 Task: Search one way flight ticket for 3 adults, 3 children in business from Hays: Hays Regional Airport to Jacksonville: Albert J. Ellis Airport on 5-3-2023. Choice of flights is Alaska. Number of bags: 1 checked bag. Price is upto 94000. Outbound departure time preference is 18:00.
Action: Mouse moved to (365, 302)
Screenshot: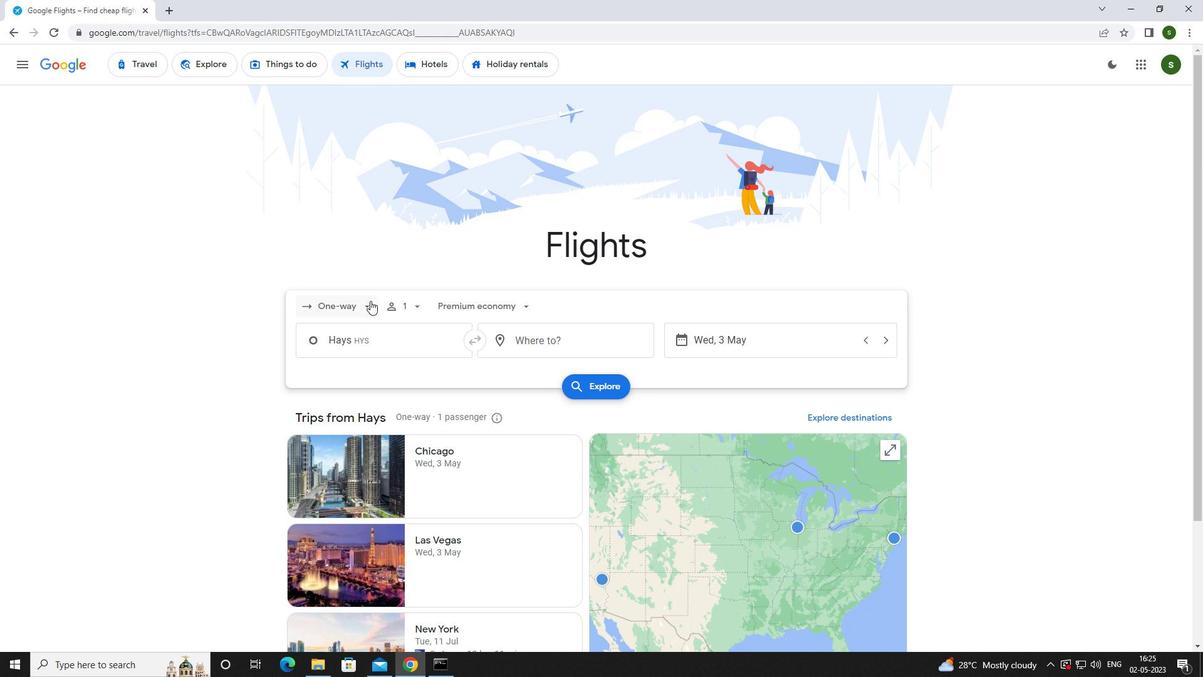 
Action: Mouse pressed left at (365, 302)
Screenshot: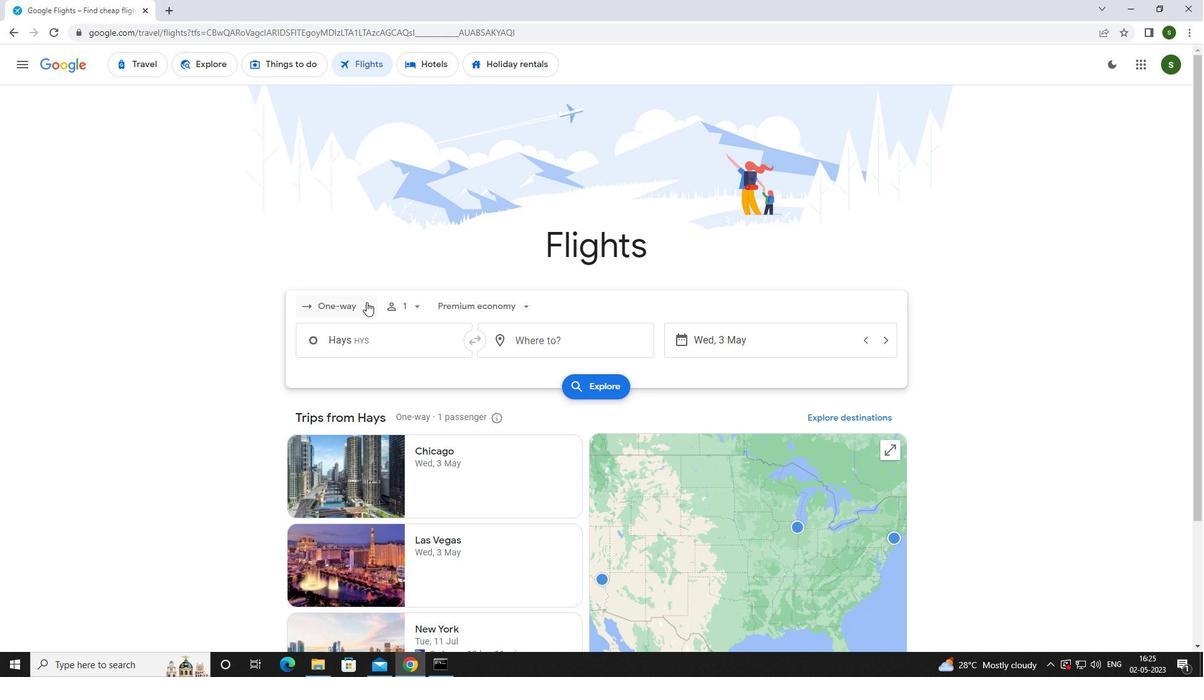
Action: Mouse moved to (366, 371)
Screenshot: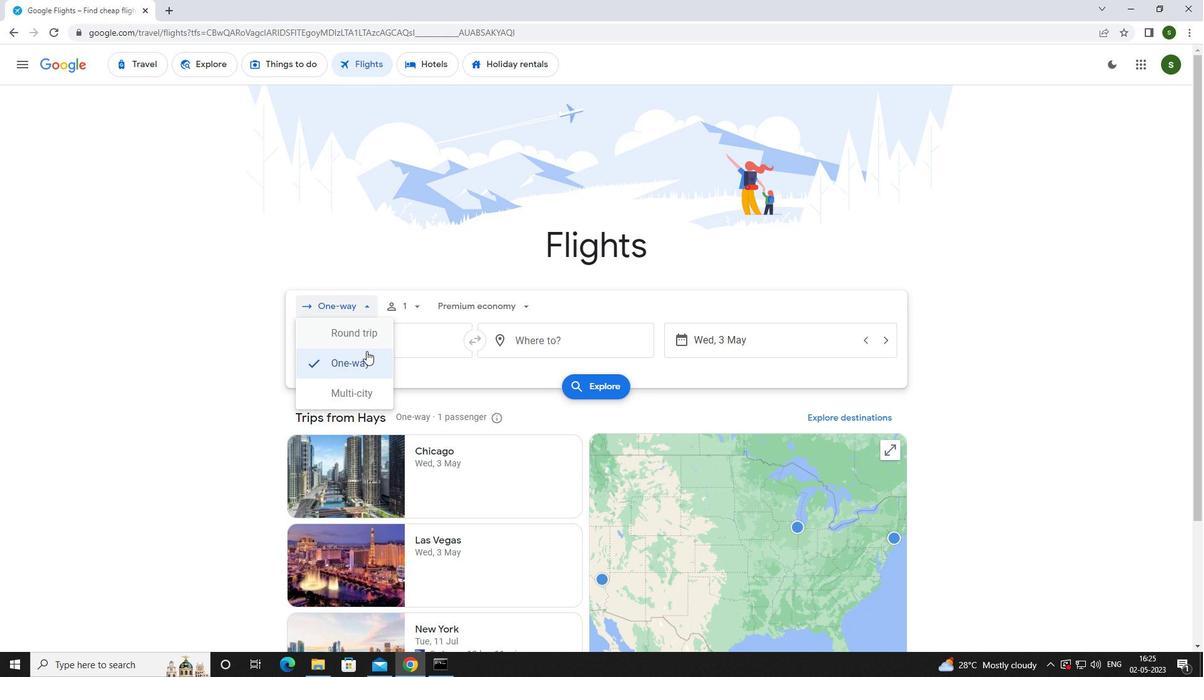 
Action: Mouse pressed left at (366, 371)
Screenshot: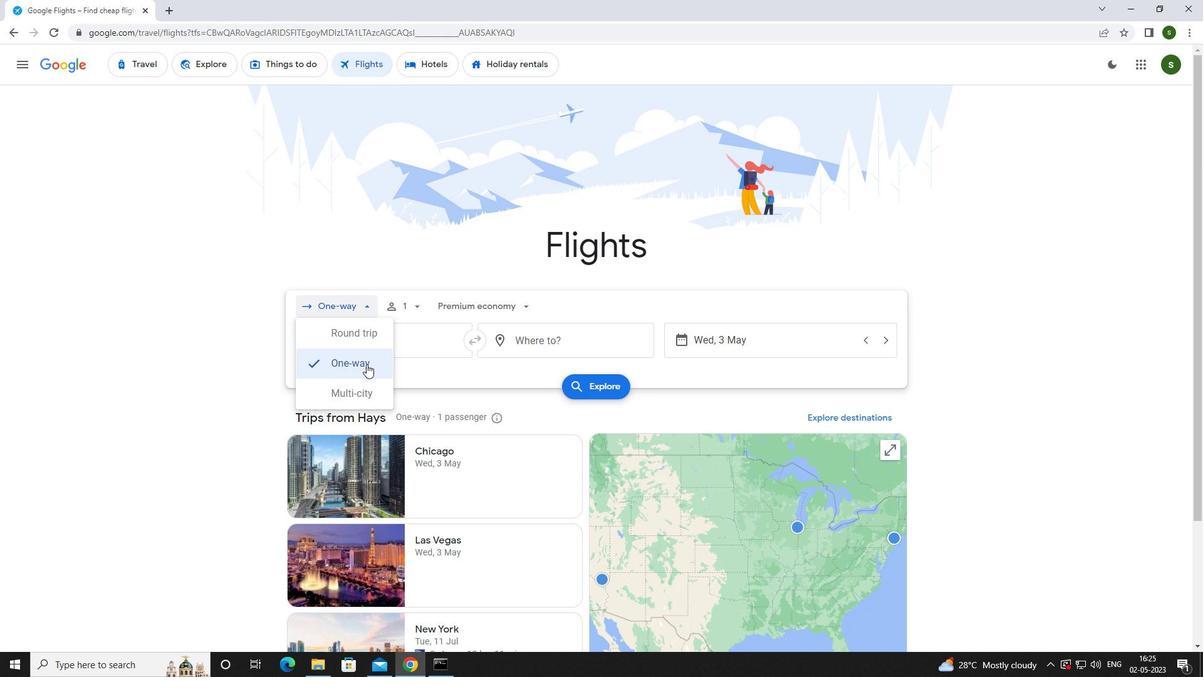 
Action: Mouse moved to (416, 307)
Screenshot: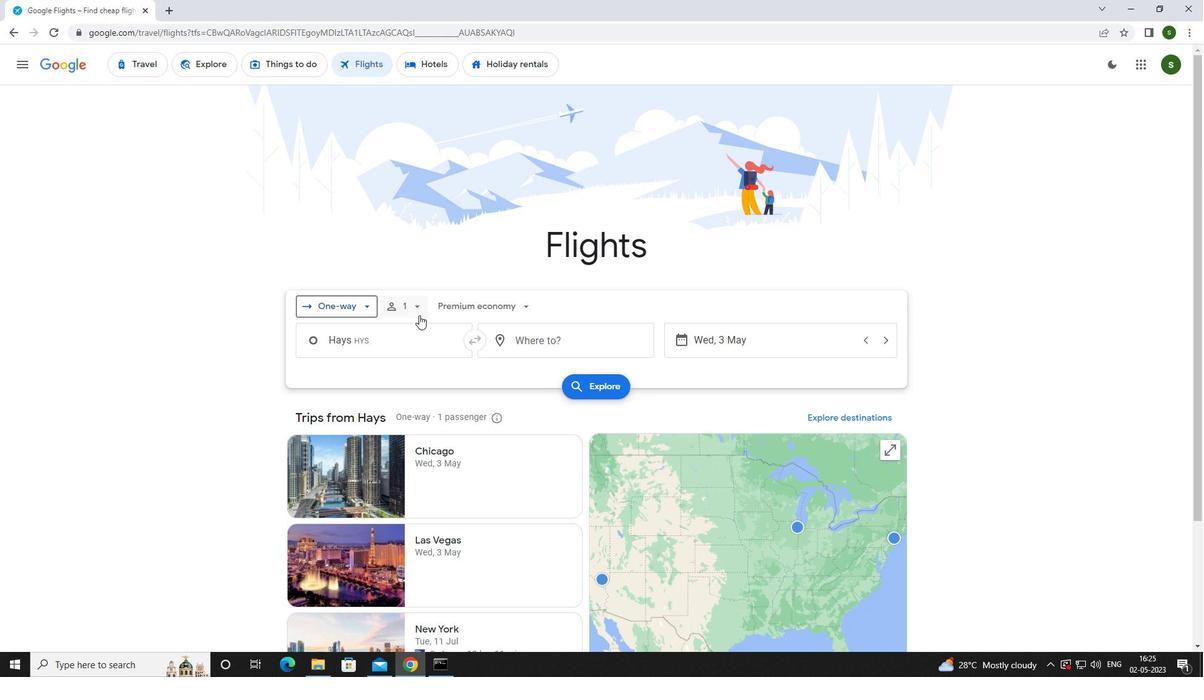 
Action: Mouse pressed left at (416, 307)
Screenshot: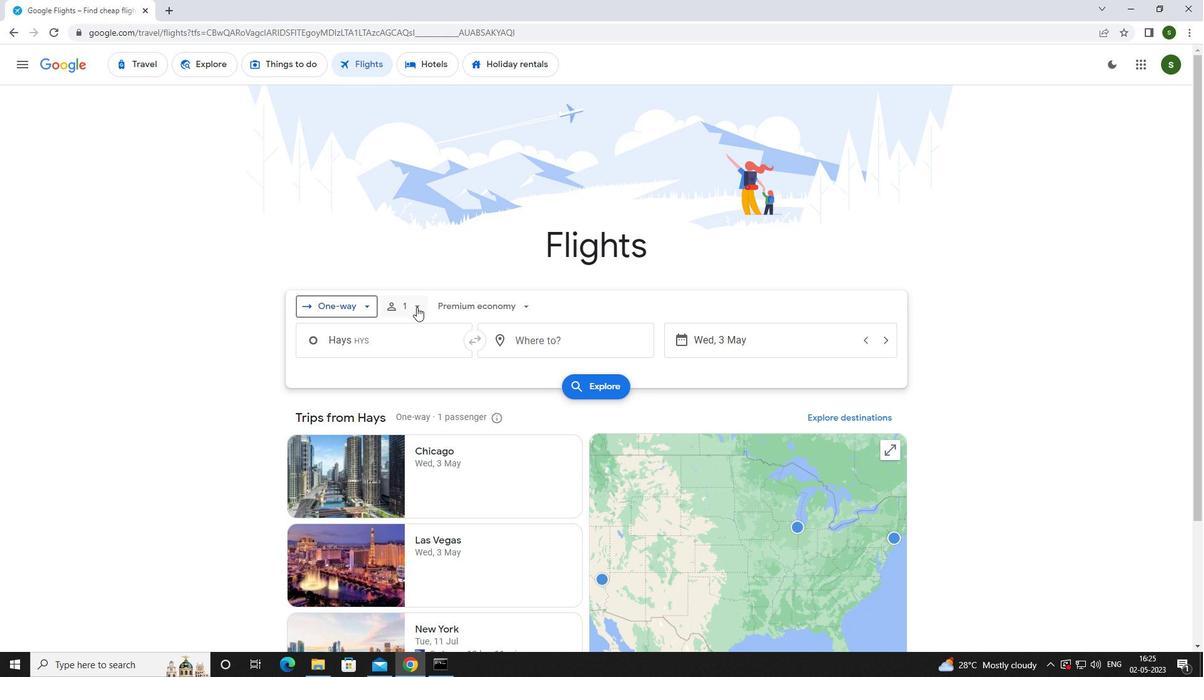
Action: Mouse moved to (520, 339)
Screenshot: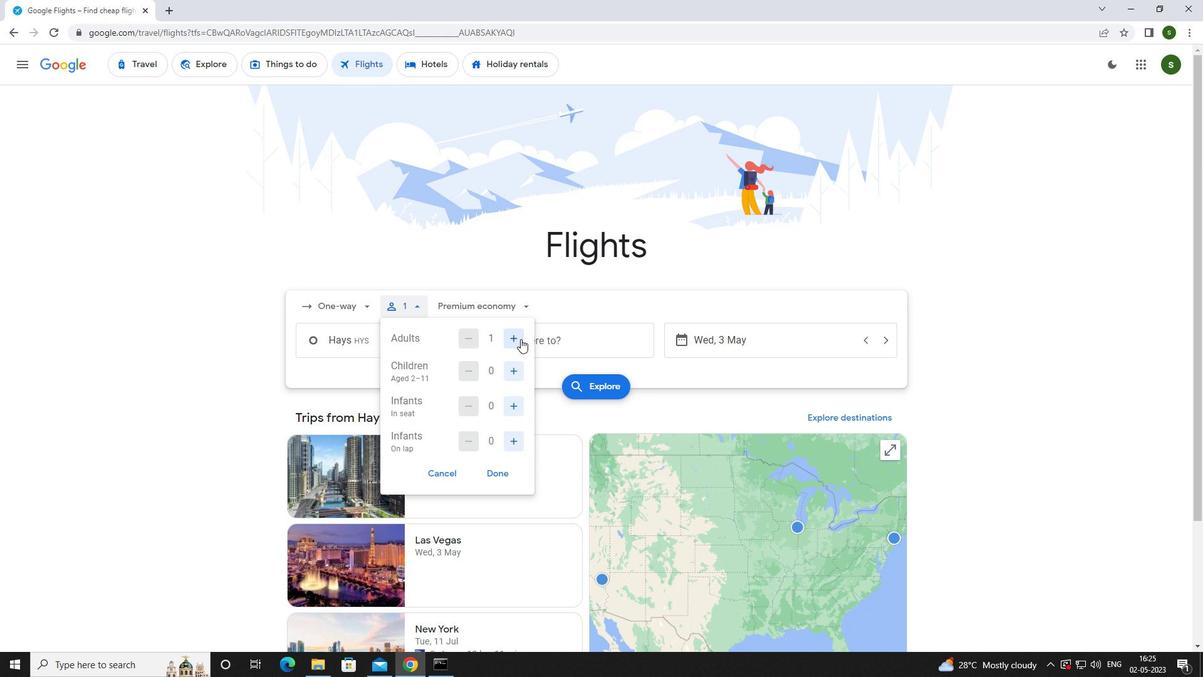 
Action: Mouse pressed left at (520, 339)
Screenshot: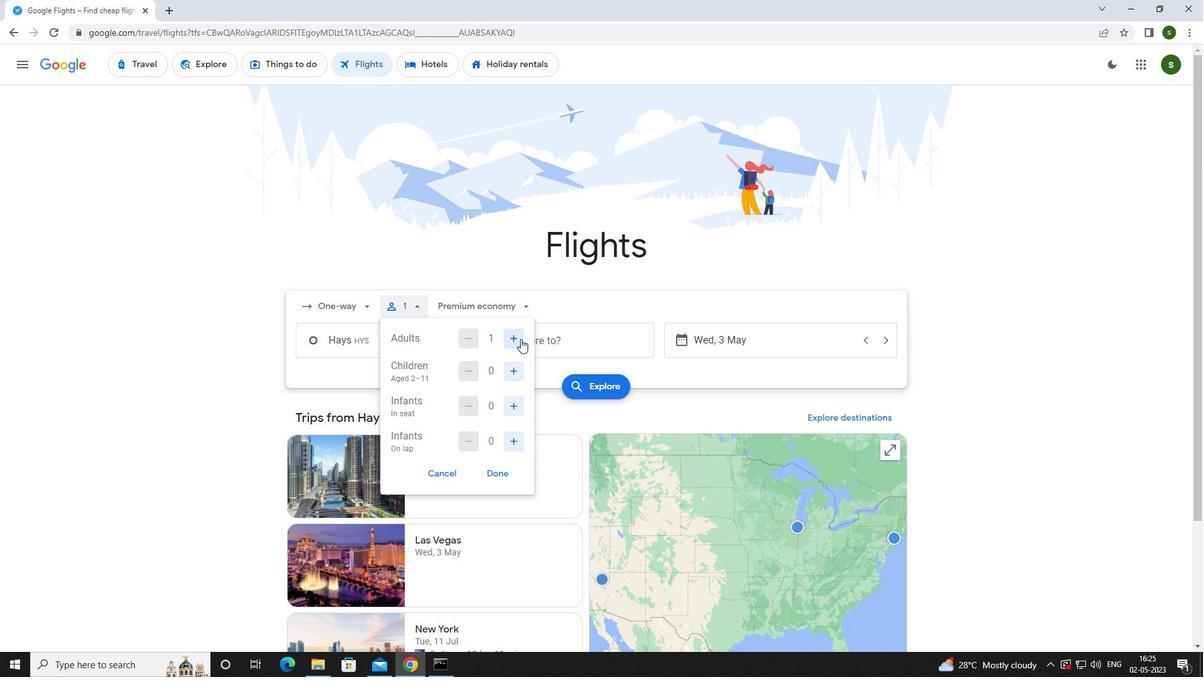 
Action: Mouse pressed left at (520, 339)
Screenshot: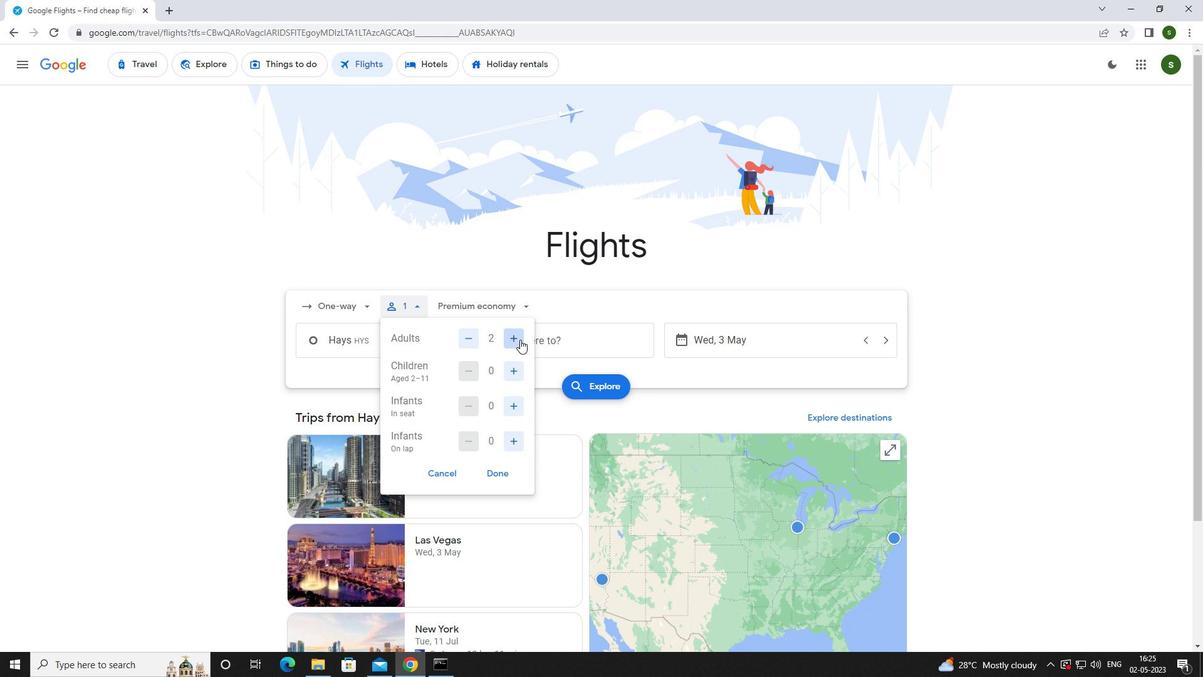 
Action: Mouse moved to (511, 370)
Screenshot: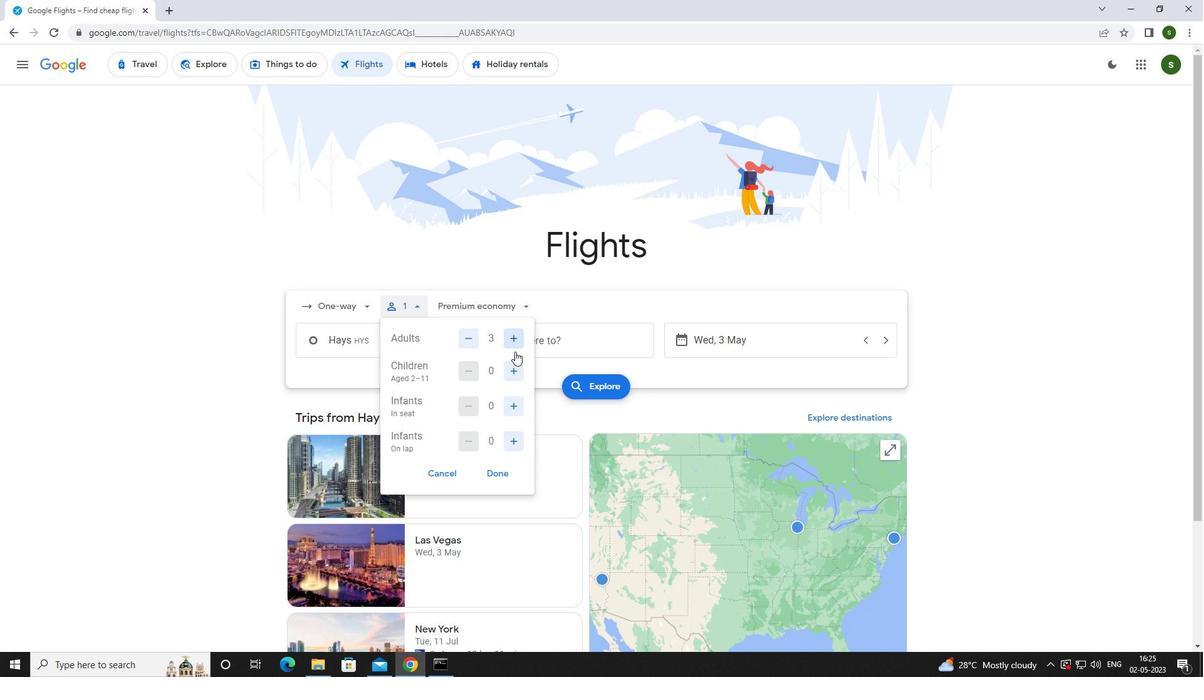 
Action: Mouse pressed left at (511, 370)
Screenshot: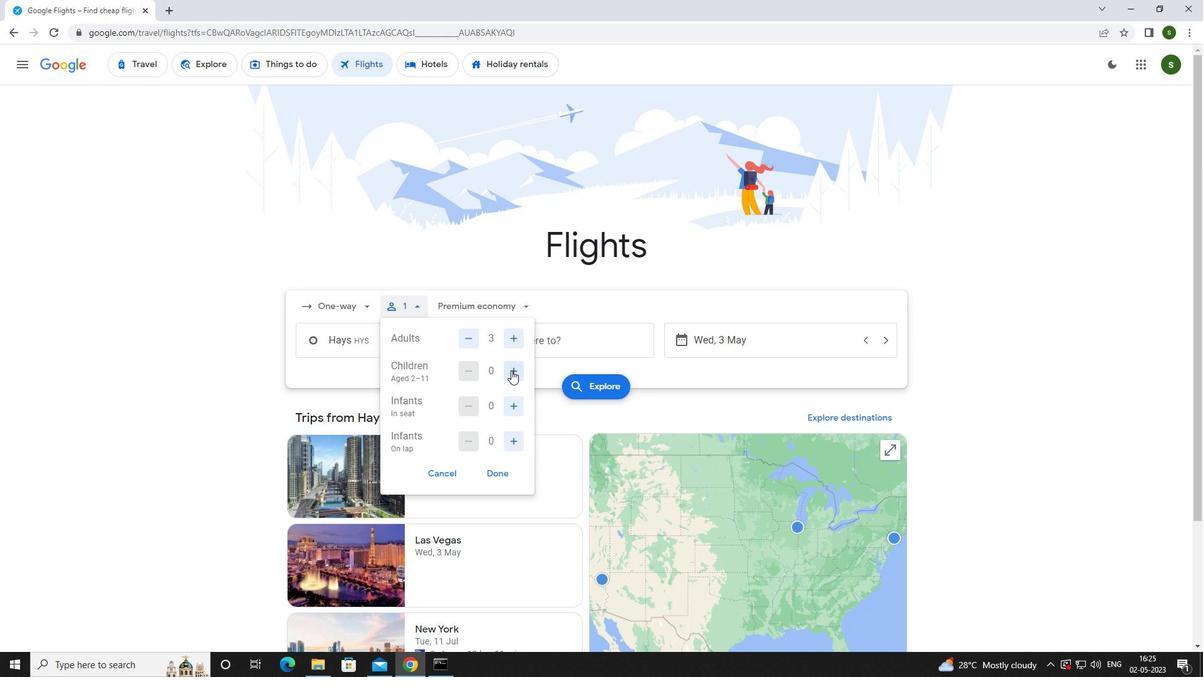 
Action: Mouse pressed left at (511, 370)
Screenshot: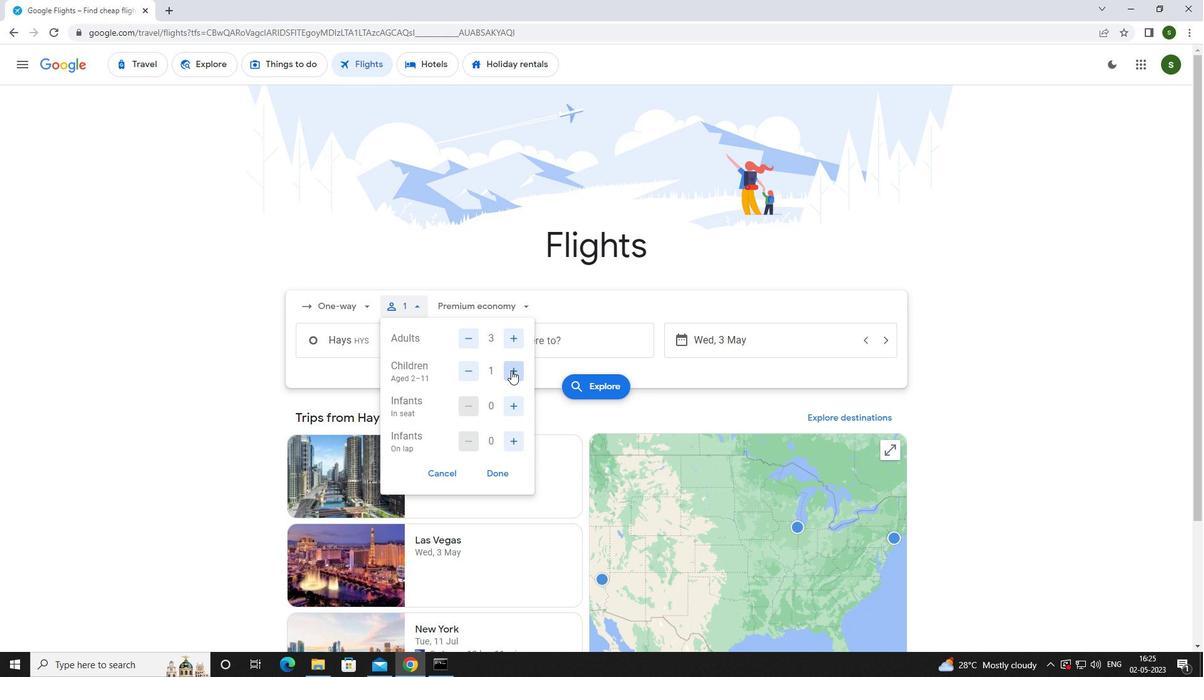 
Action: Mouse pressed left at (511, 370)
Screenshot: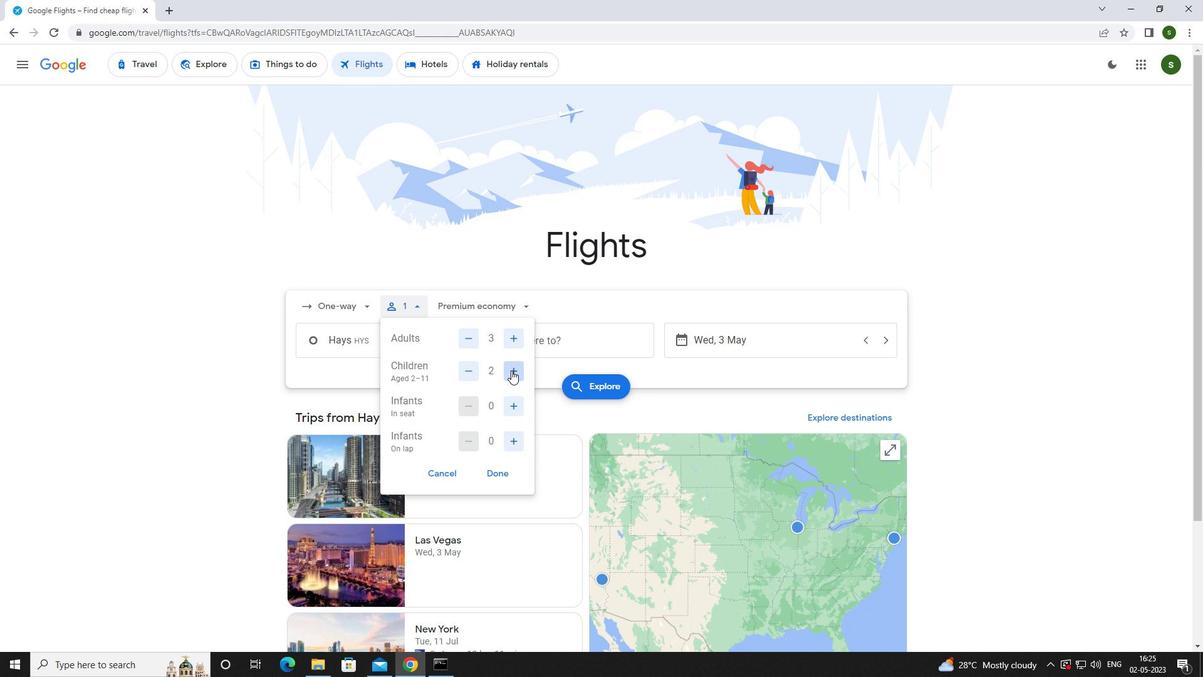 
Action: Mouse moved to (512, 304)
Screenshot: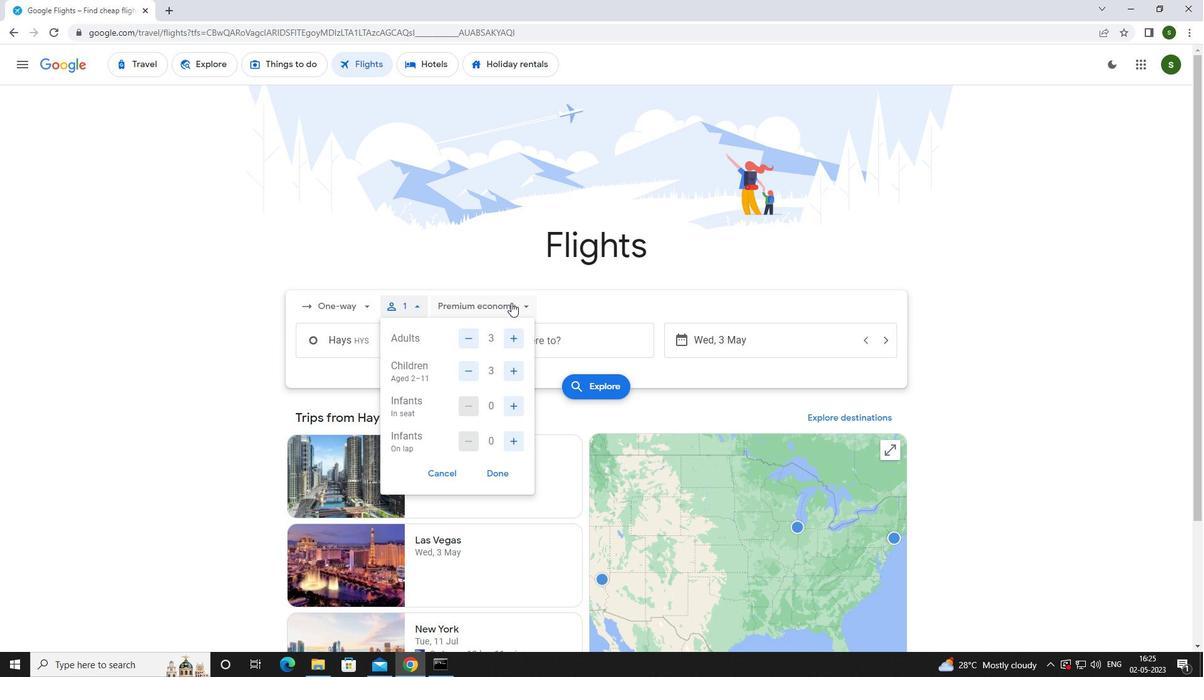 
Action: Mouse pressed left at (512, 304)
Screenshot: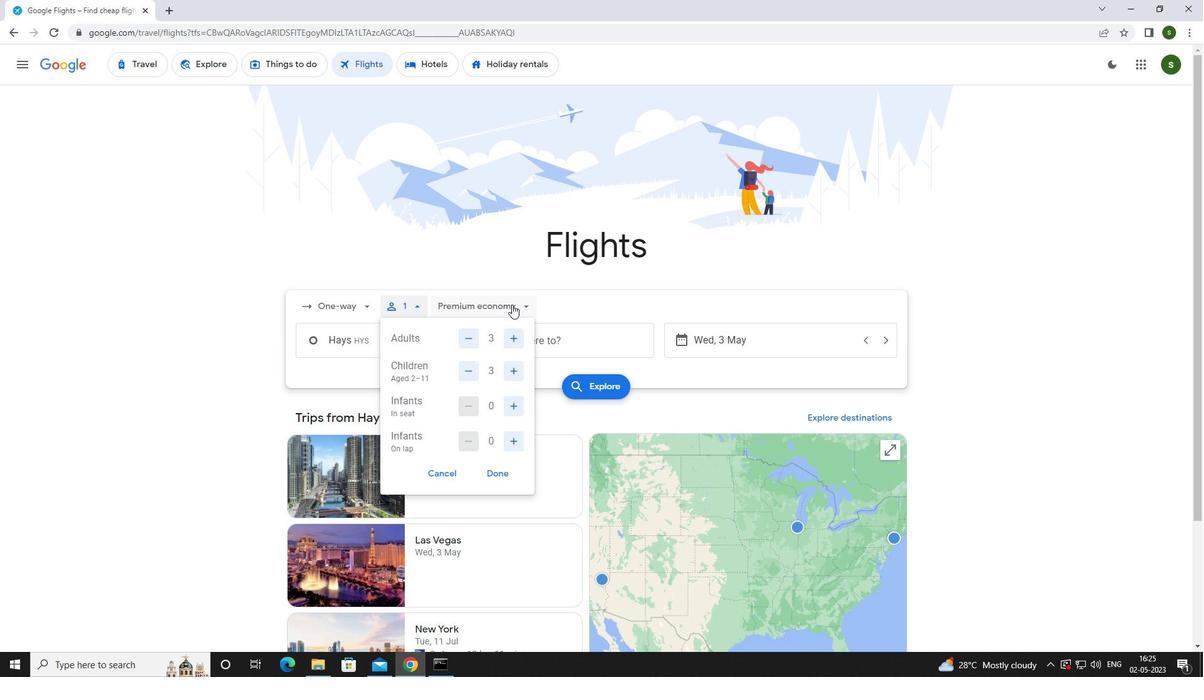 
Action: Mouse moved to (508, 391)
Screenshot: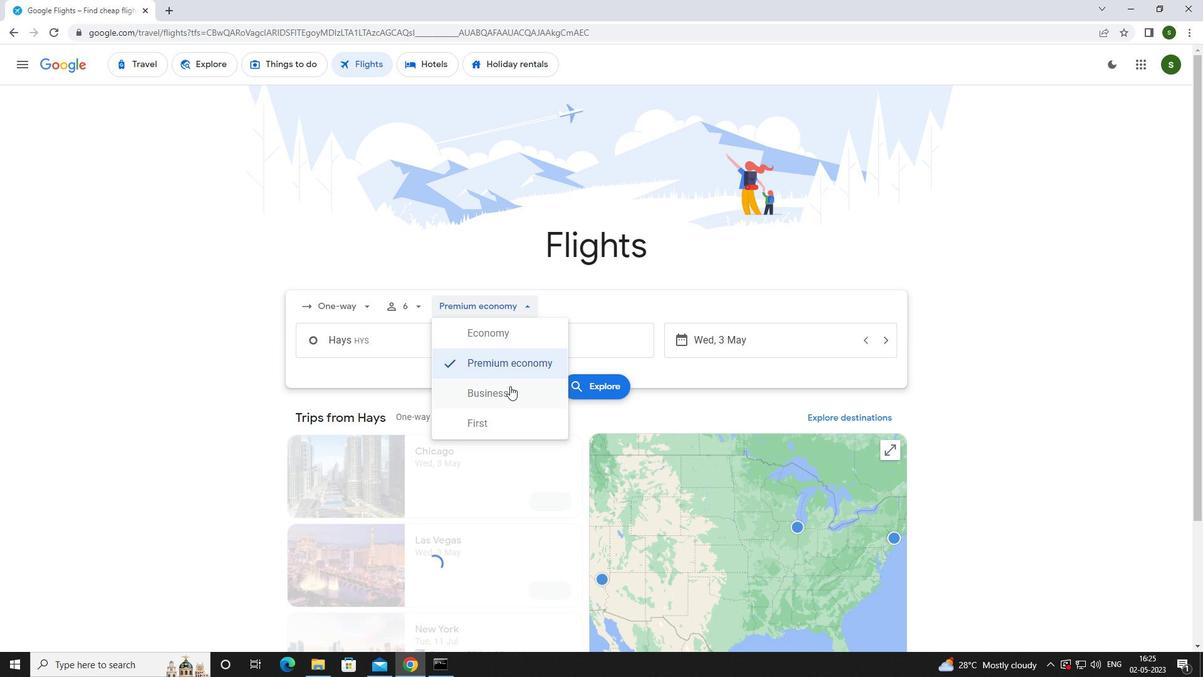 
Action: Mouse pressed left at (508, 391)
Screenshot: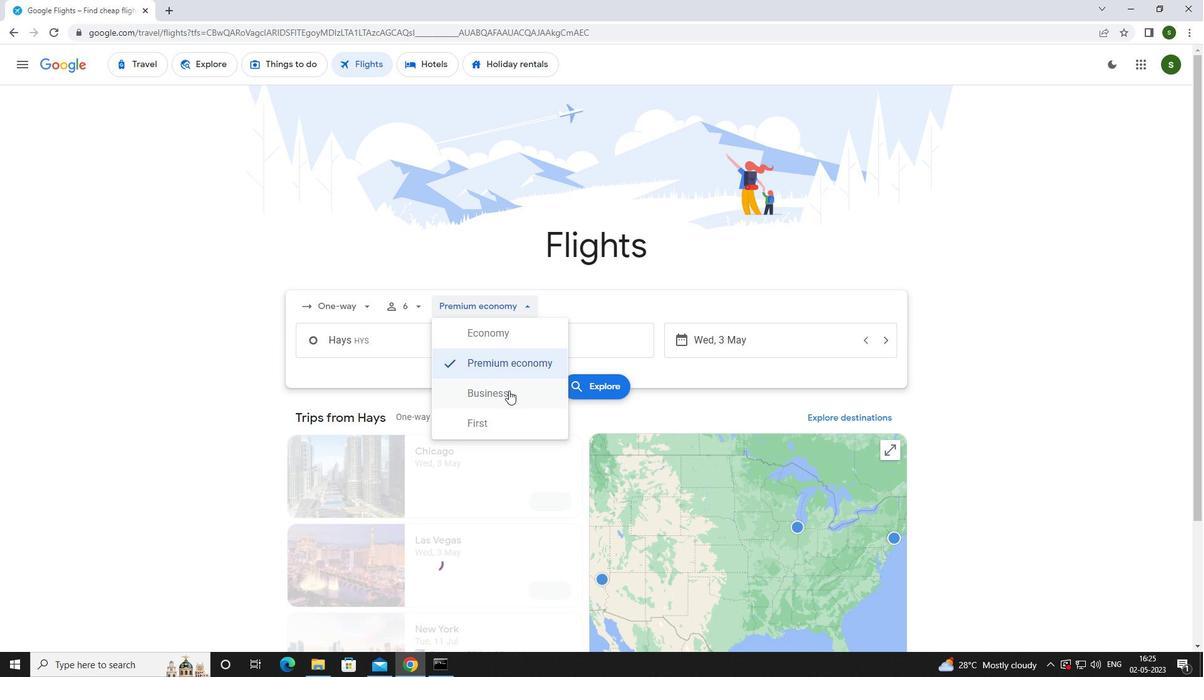 
Action: Mouse moved to (416, 346)
Screenshot: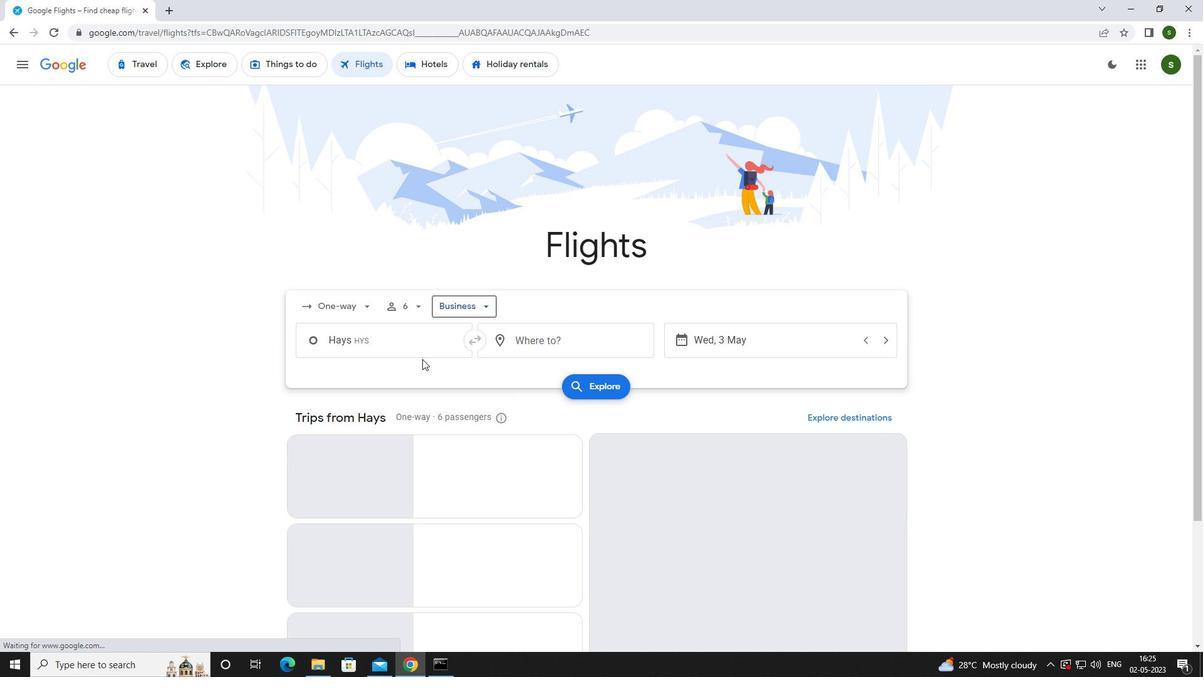 
Action: Mouse pressed left at (416, 346)
Screenshot: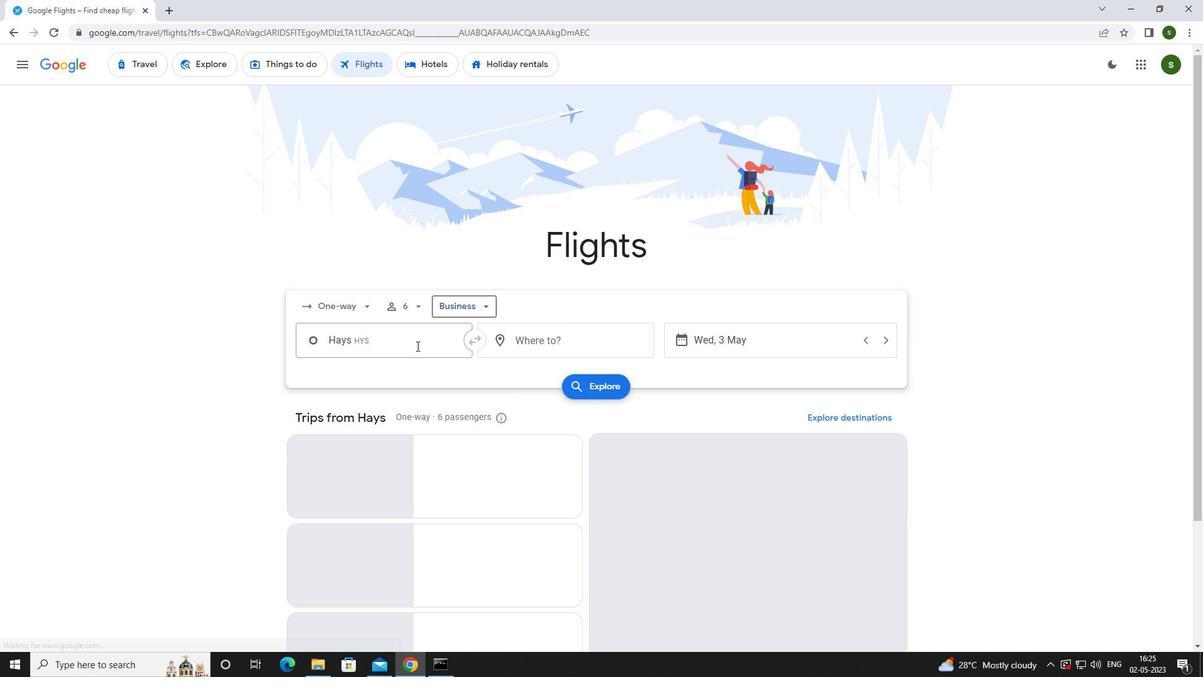
Action: Mouse moved to (415, 346)
Screenshot: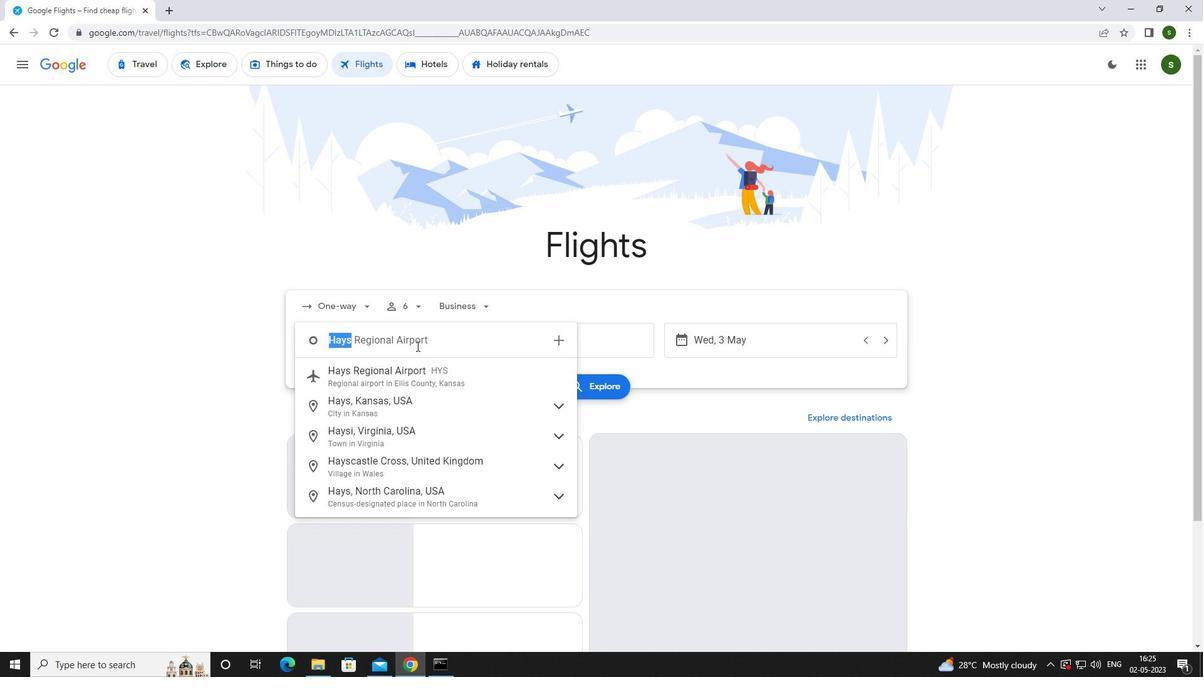 
Action: Key pressed <Key.caps_lock>h<Key.caps_lock>ays
Screenshot: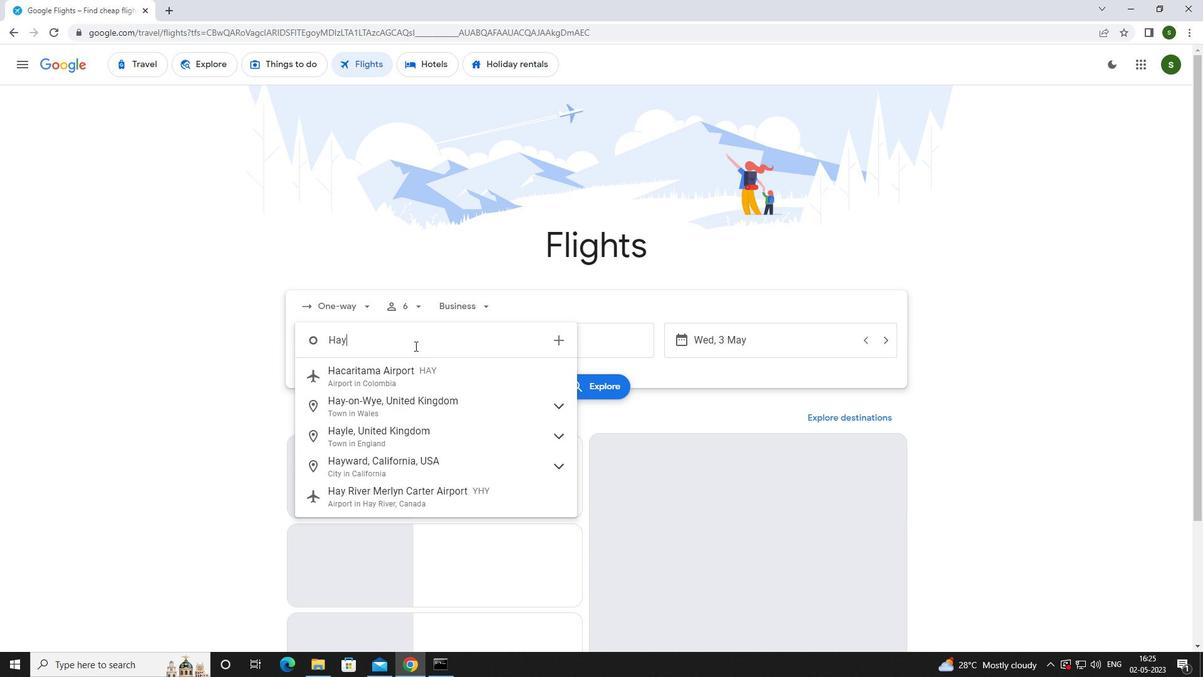 
Action: Mouse moved to (408, 373)
Screenshot: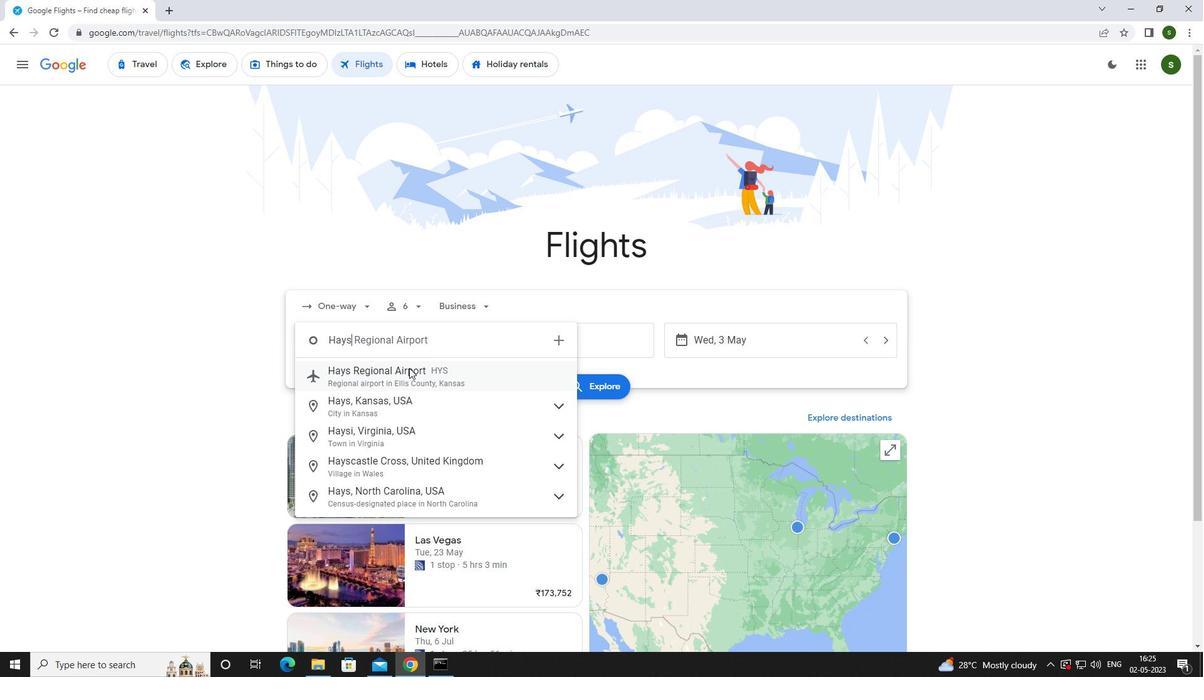 
Action: Mouse pressed left at (408, 373)
Screenshot: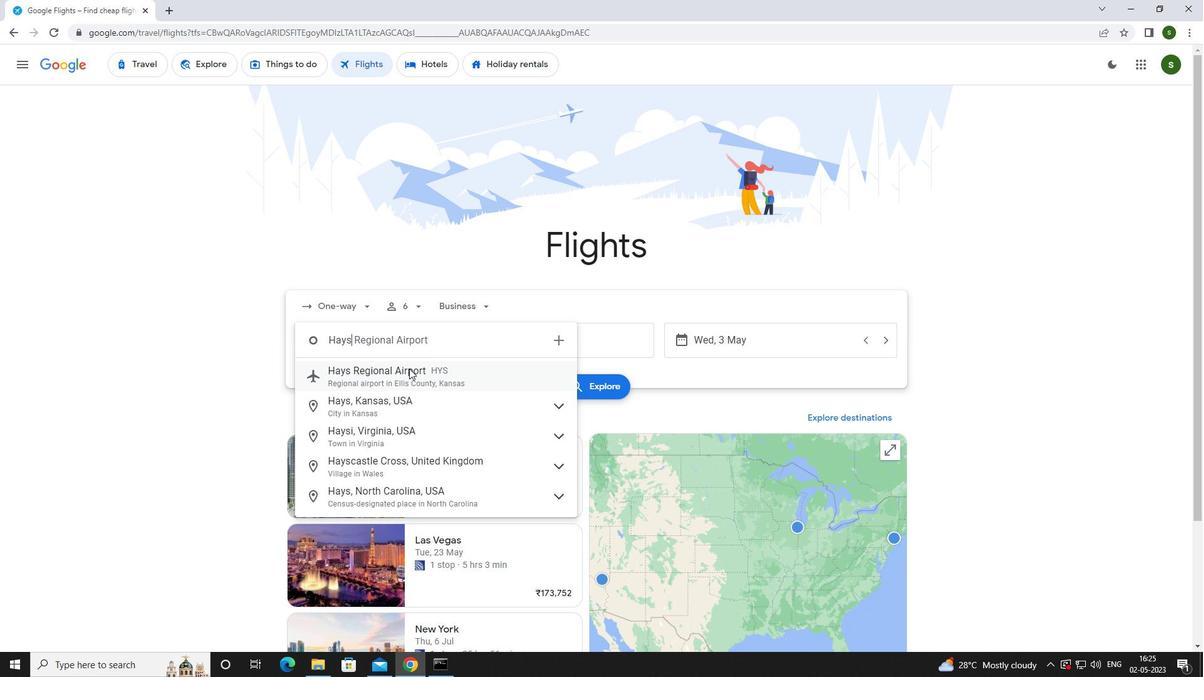 
Action: Mouse moved to (560, 336)
Screenshot: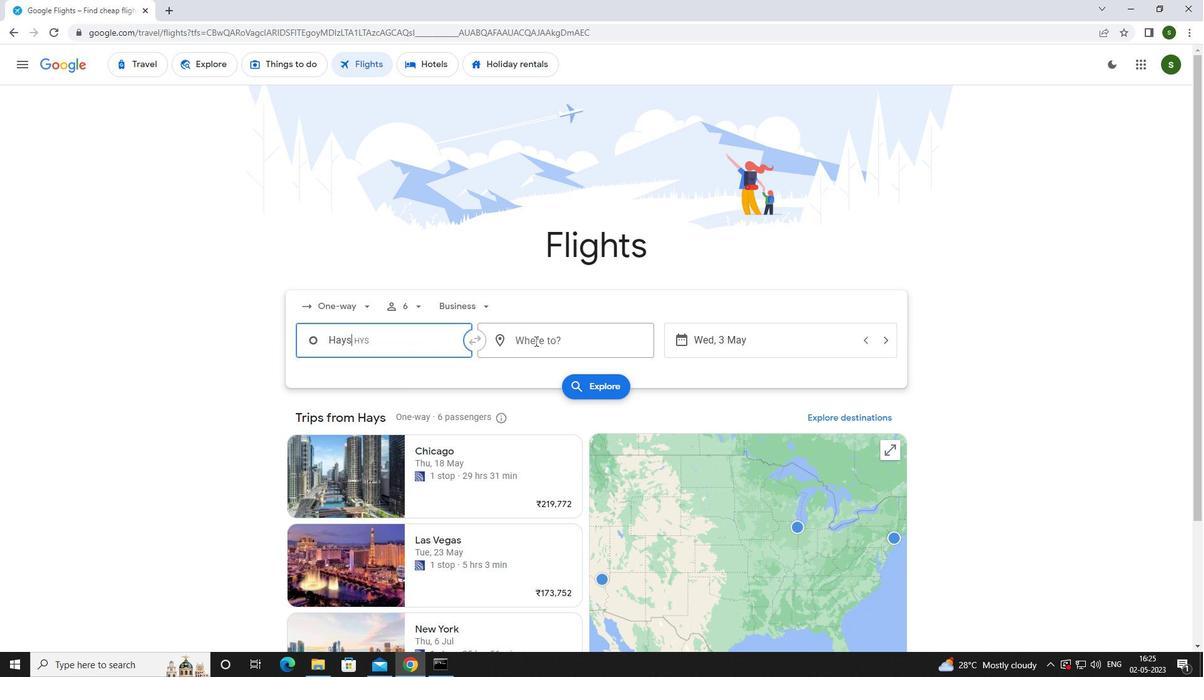 
Action: Mouse pressed left at (560, 336)
Screenshot: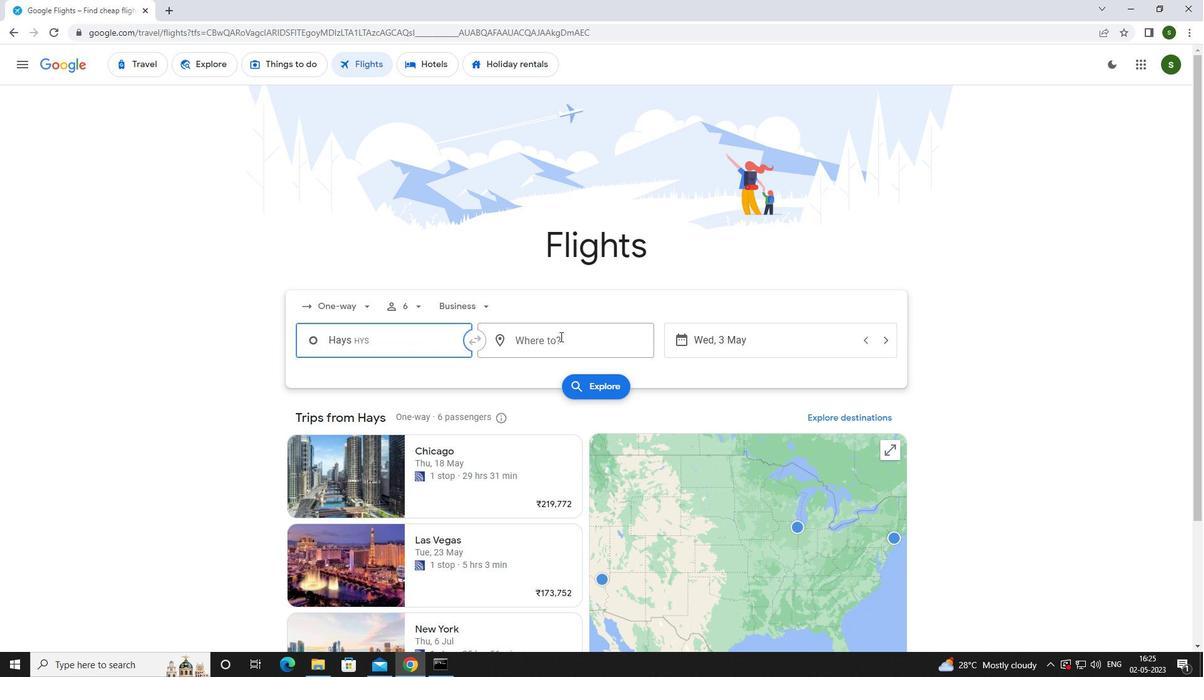 
Action: Mouse moved to (562, 335)
Screenshot: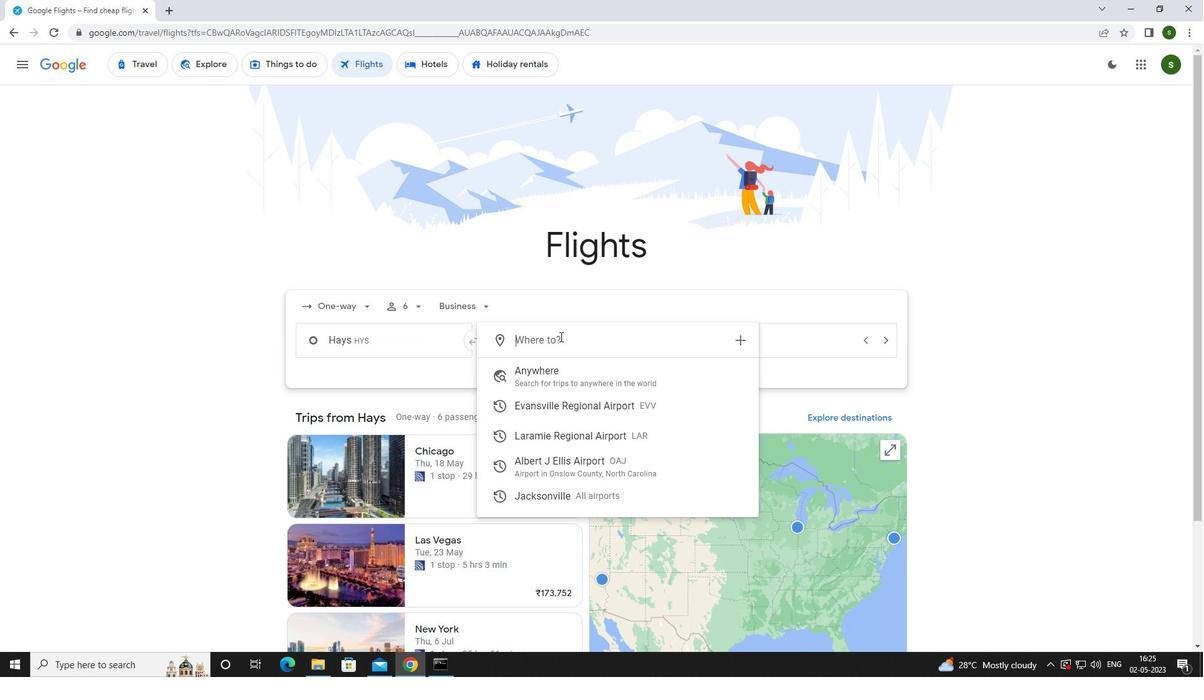 
Action: Key pressed <Key.caps_lock>a<Key.caps_lock>lbert<Key.space>
Screenshot: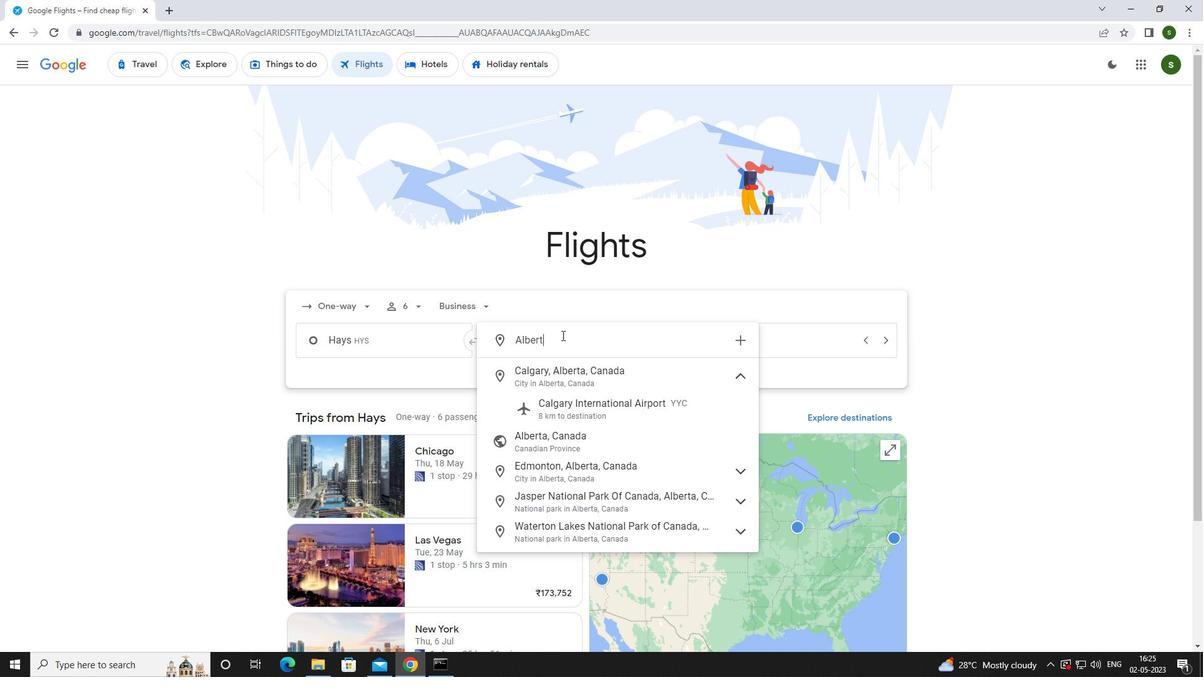 
Action: Mouse moved to (561, 378)
Screenshot: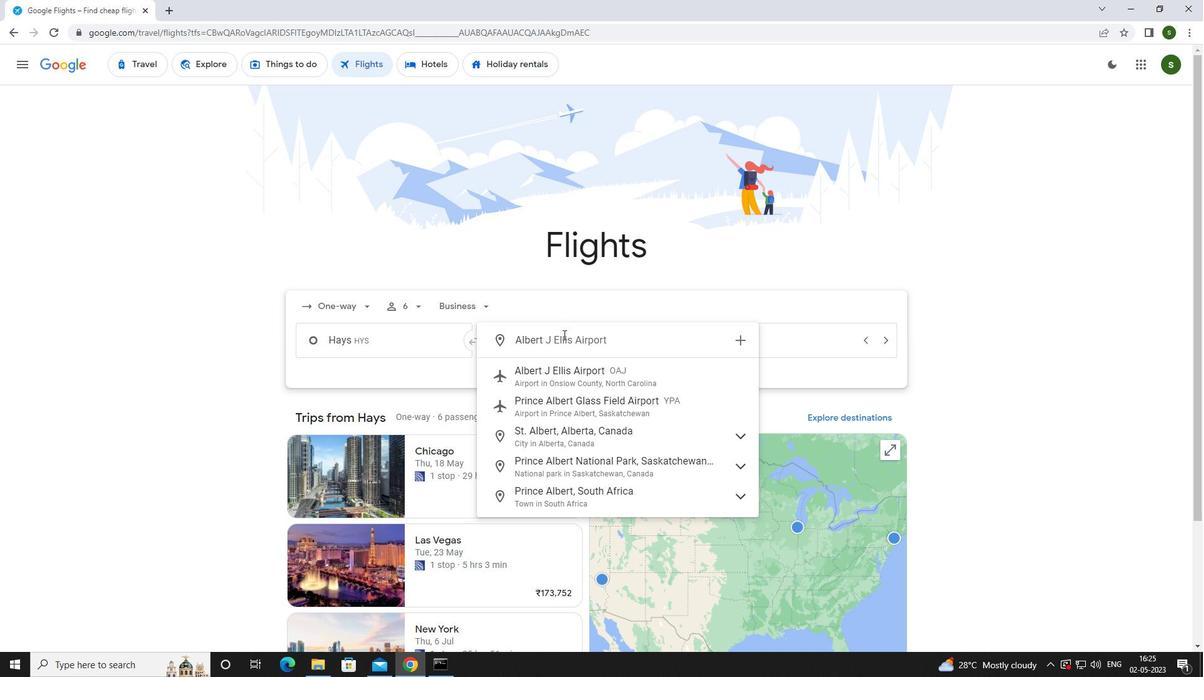 
Action: Mouse pressed left at (561, 378)
Screenshot: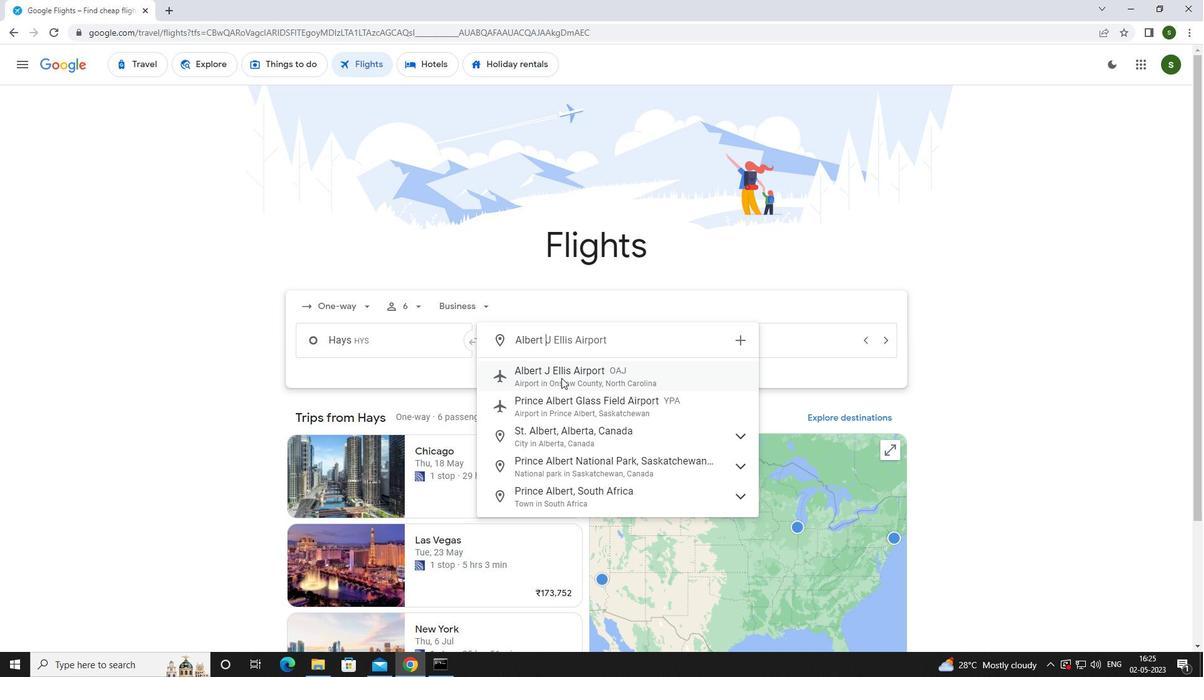 
Action: Mouse moved to (755, 344)
Screenshot: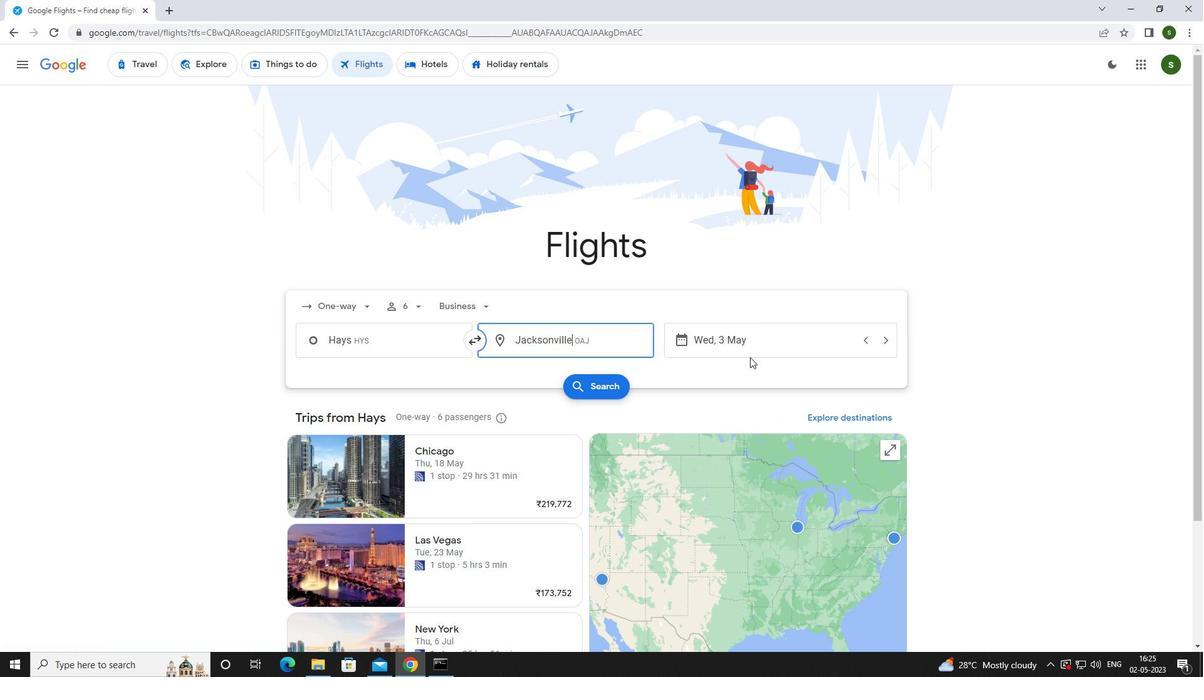 
Action: Mouse pressed left at (755, 344)
Screenshot: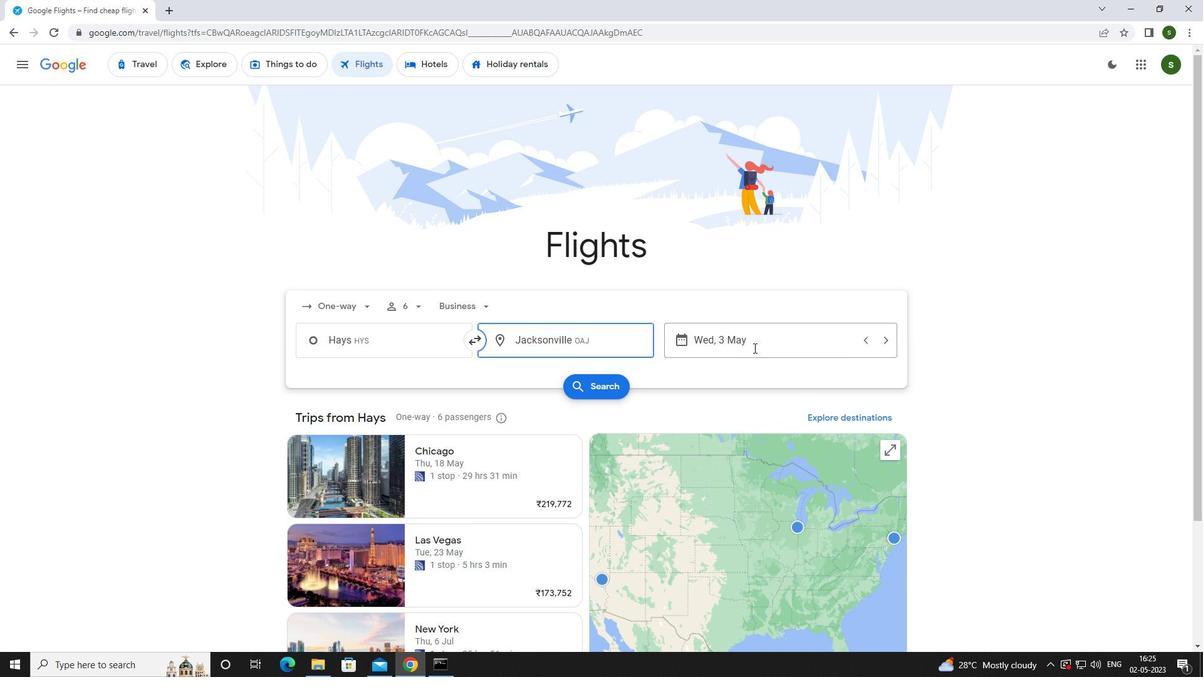 
Action: Mouse moved to (546, 425)
Screenshot: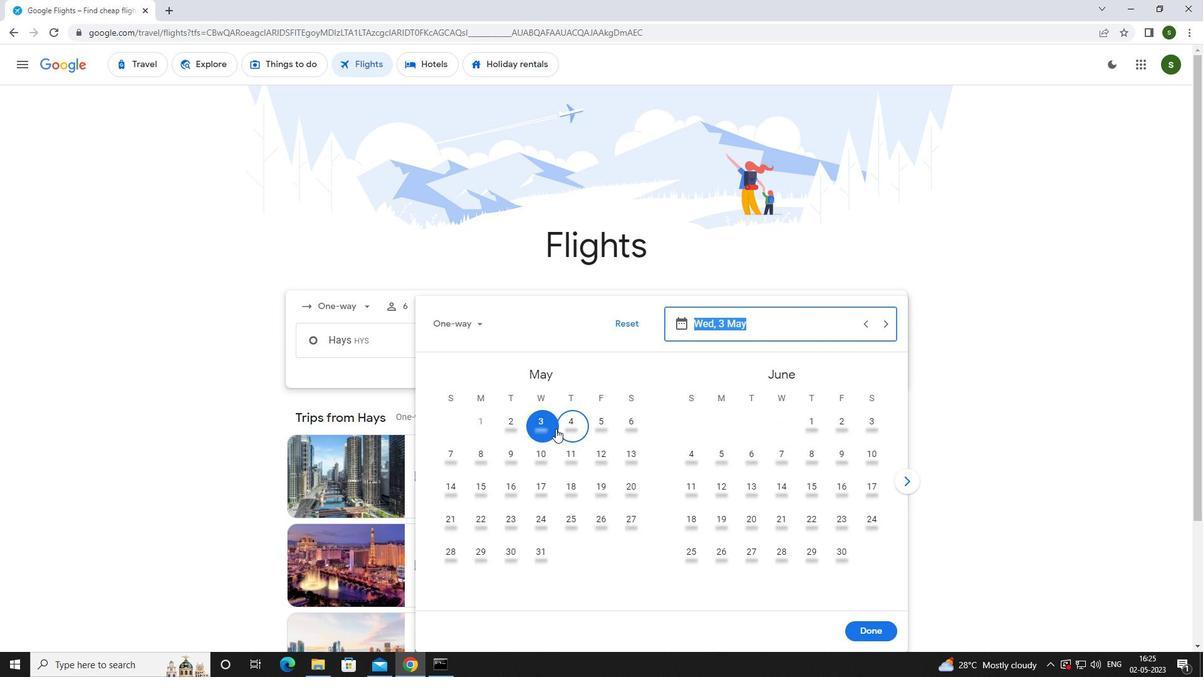 
Action: Mouse pressed left at (546, 425)
Screenshot: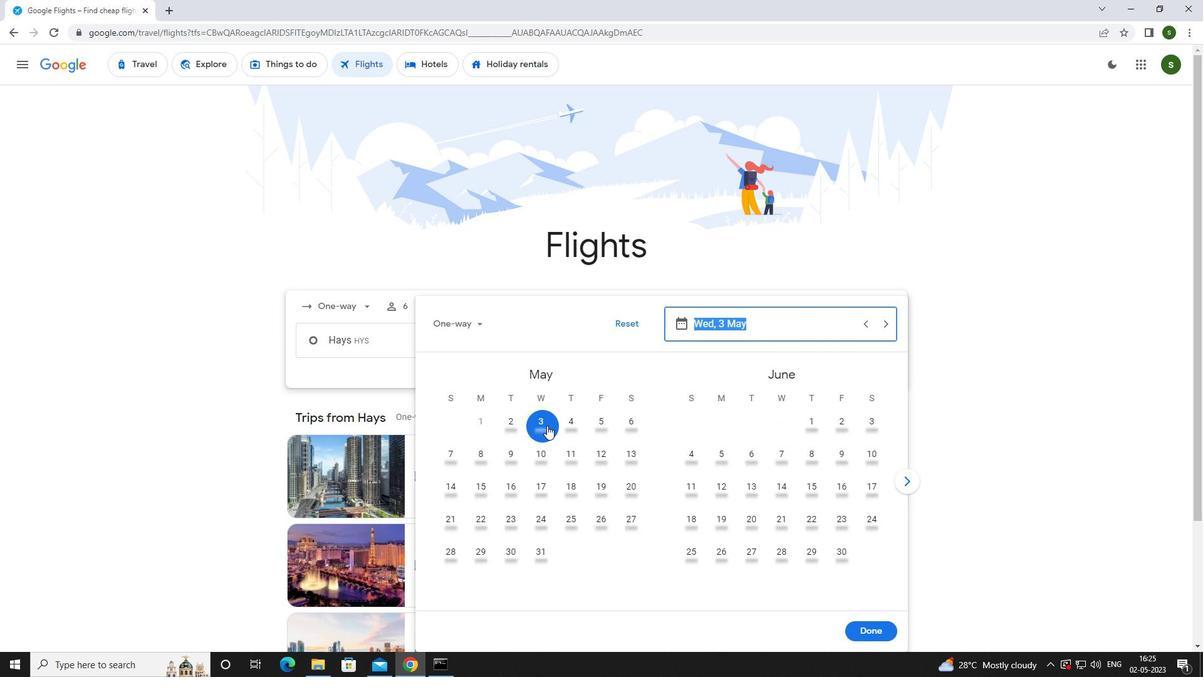 
Action: Mouse moved to (863, 627)
Screenshot: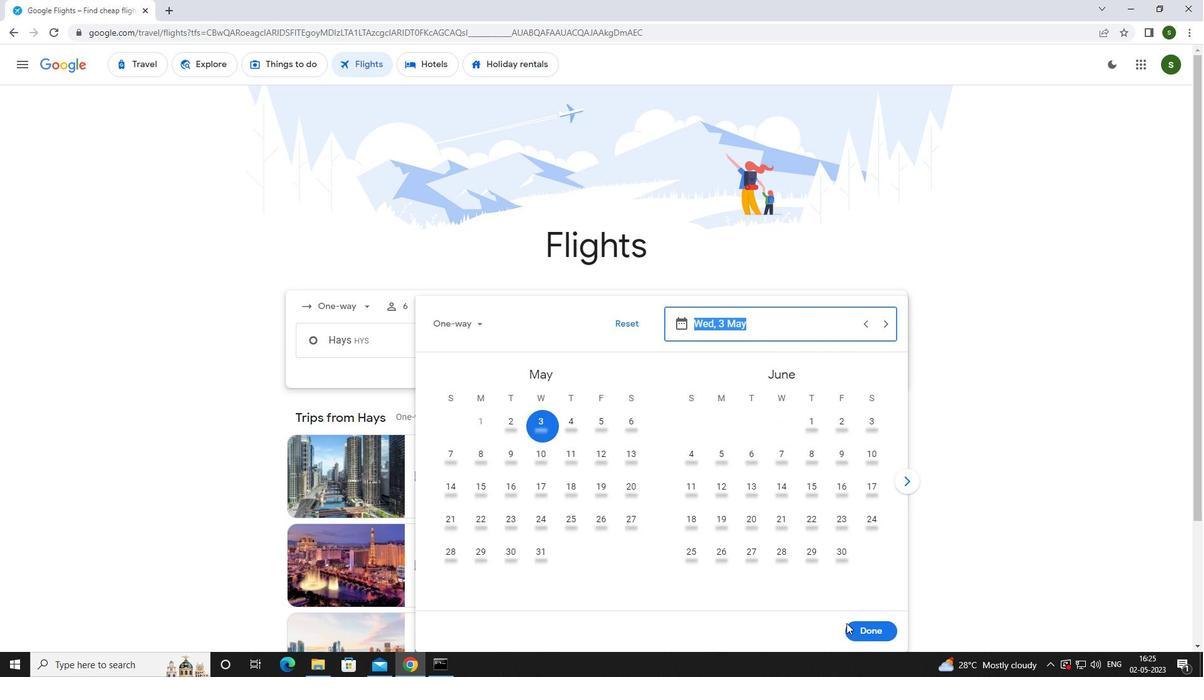
Action: Mouse pressed left at (863, 627)
Screenshot: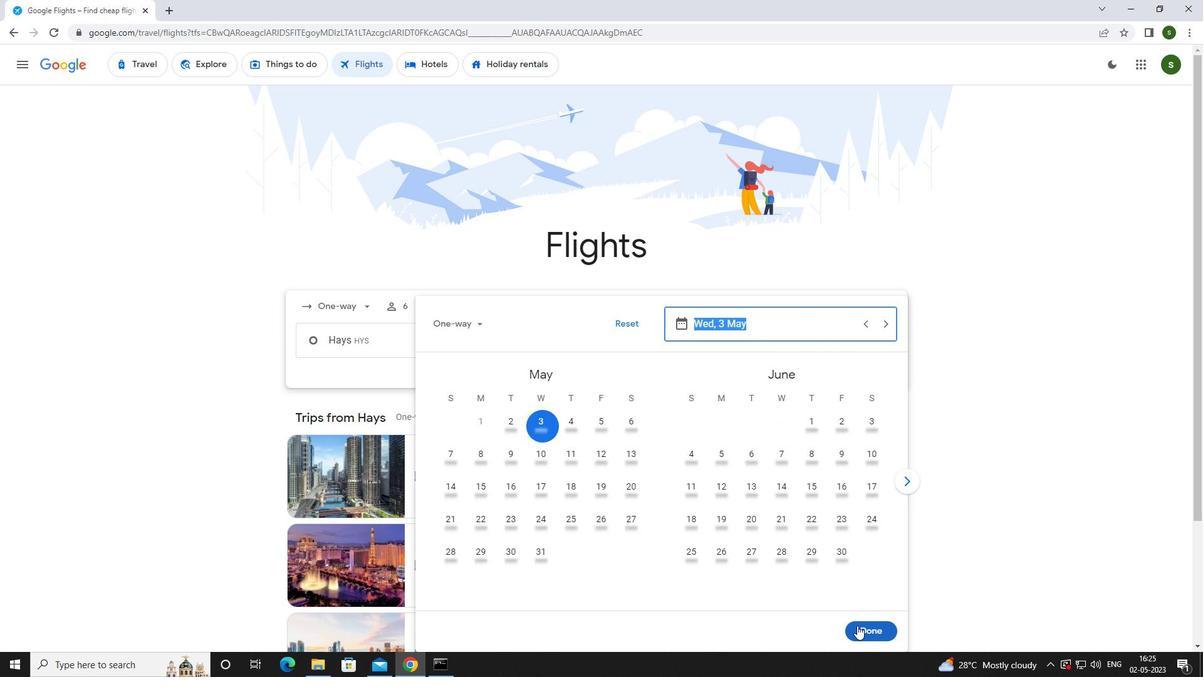 
Action: Mouse moved to (606, 390)
Screenshot: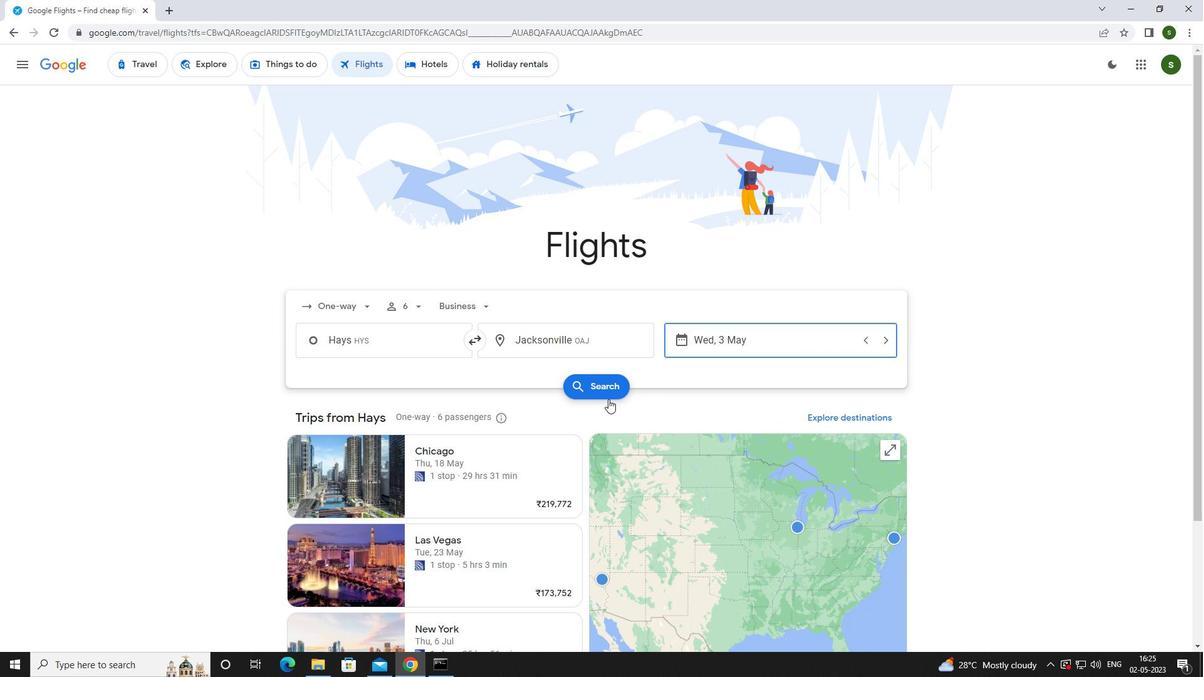 
Action: Mouse pressed left at (606, 390)
Screenshot: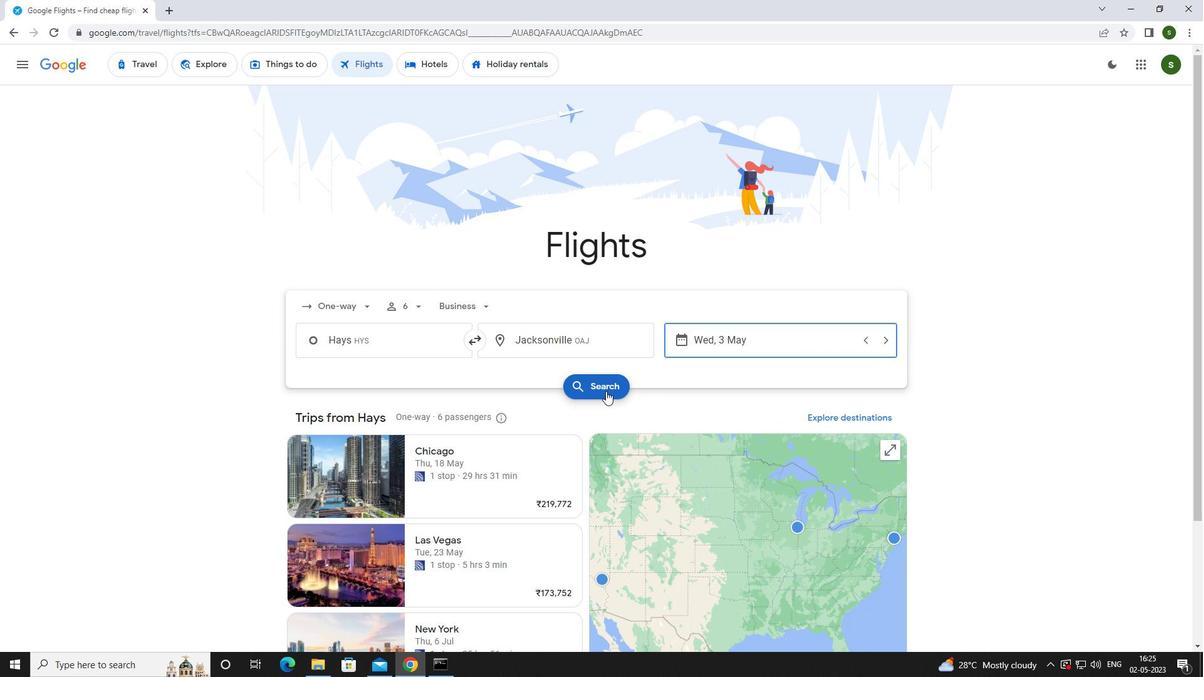 
Action: Mouse moved to (313, 178)
Screenshot: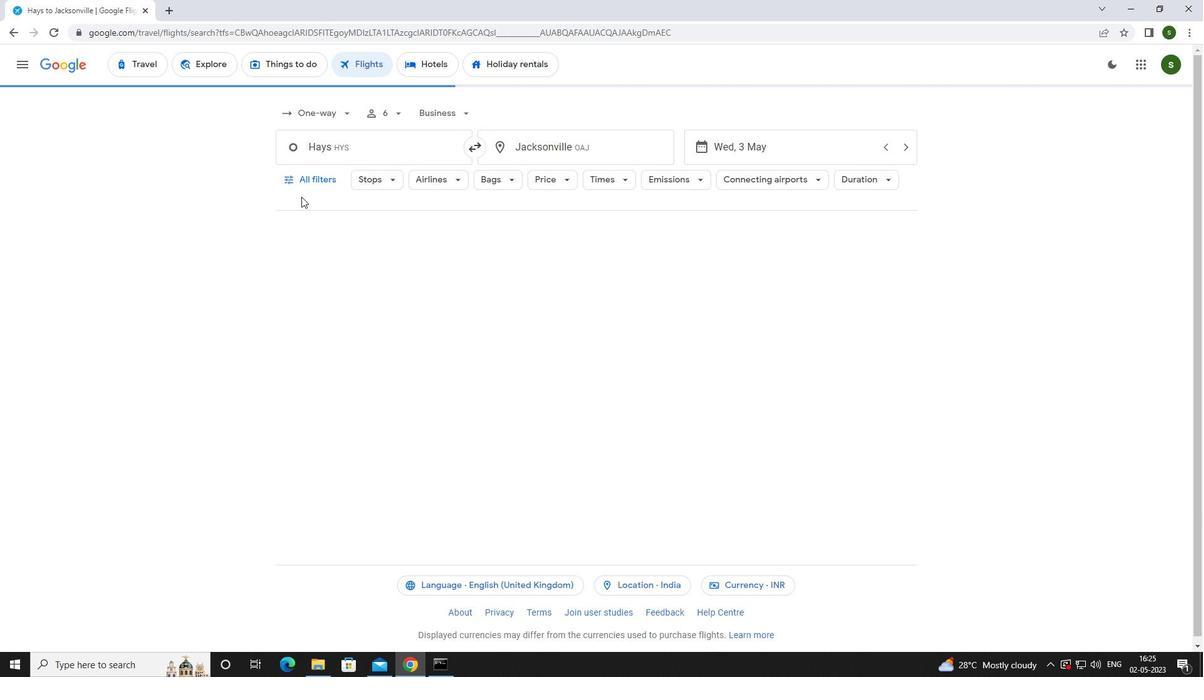 
Action: Mouse pressed left at (313, 178)
Screenshot: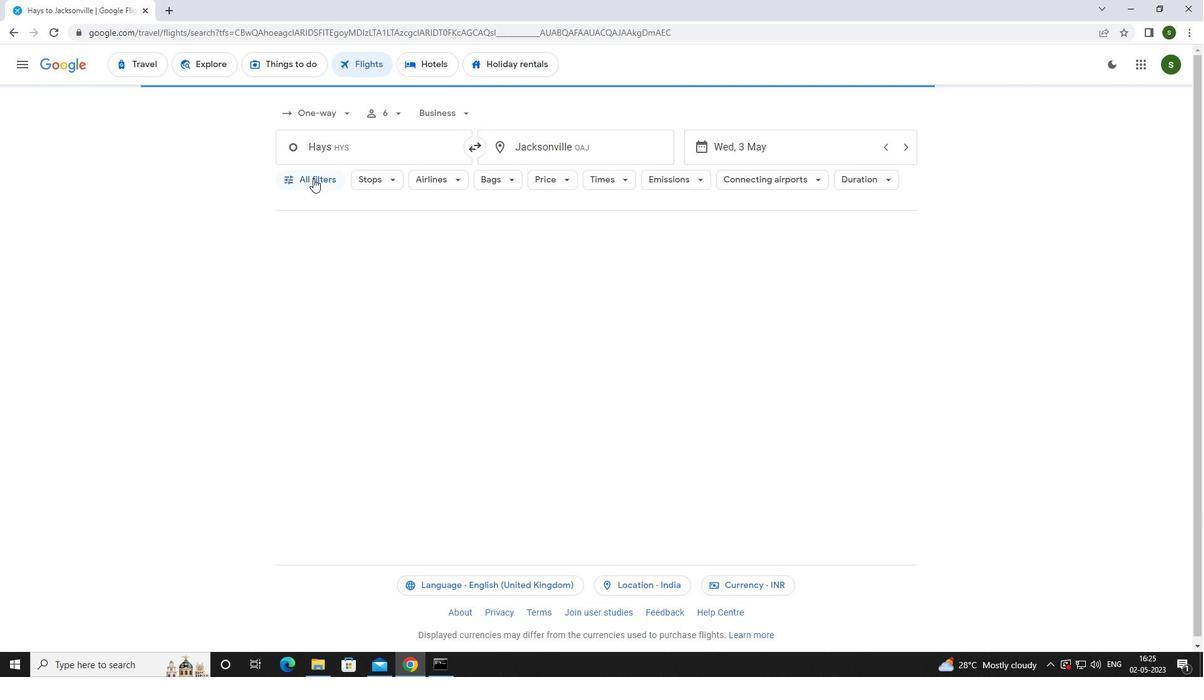 
Action: Mouse moved to (462, 445)
Screenshot: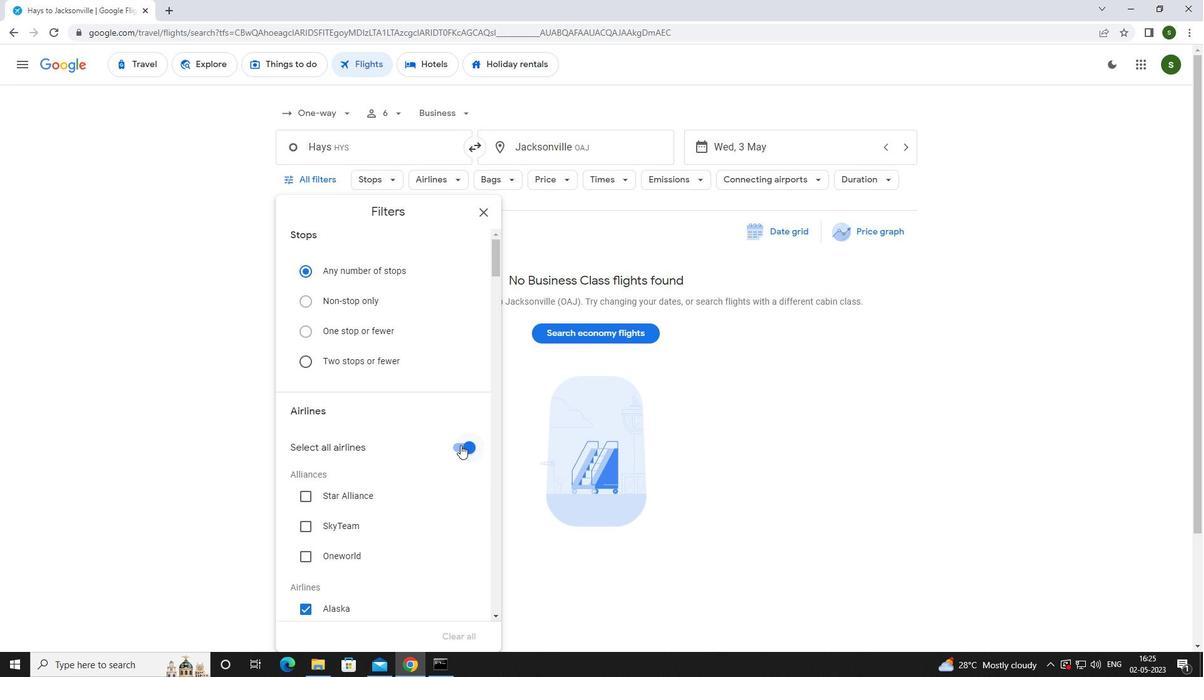 
Action: Mouse pressed left at (462, 445)
Screenshot: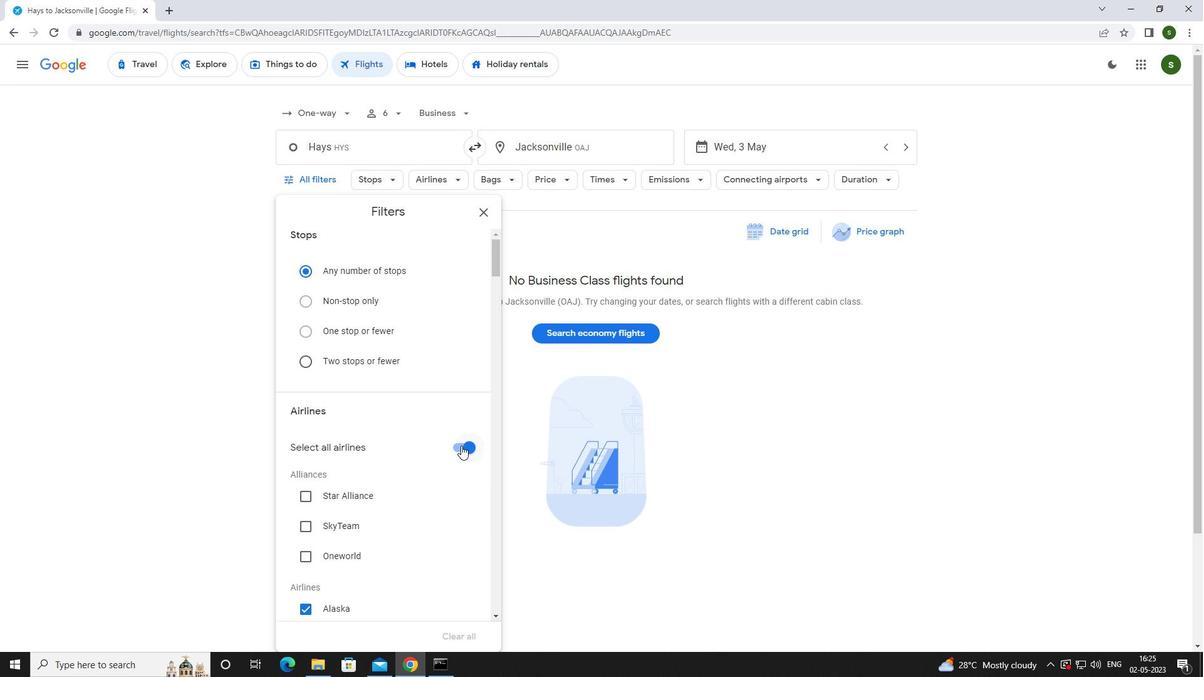 
Action: Mouse moved to (407, 394)
Screenshot: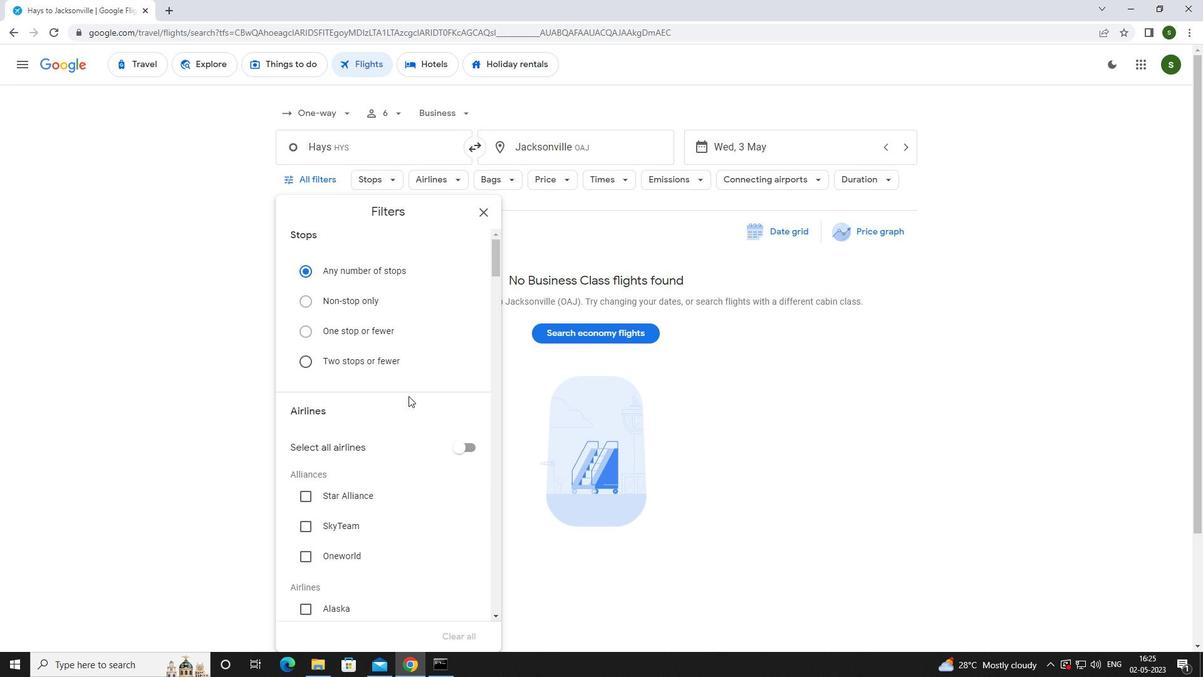 
Action: Mouse scrolled (407, 393) with delta (0, 0)
Screenshot: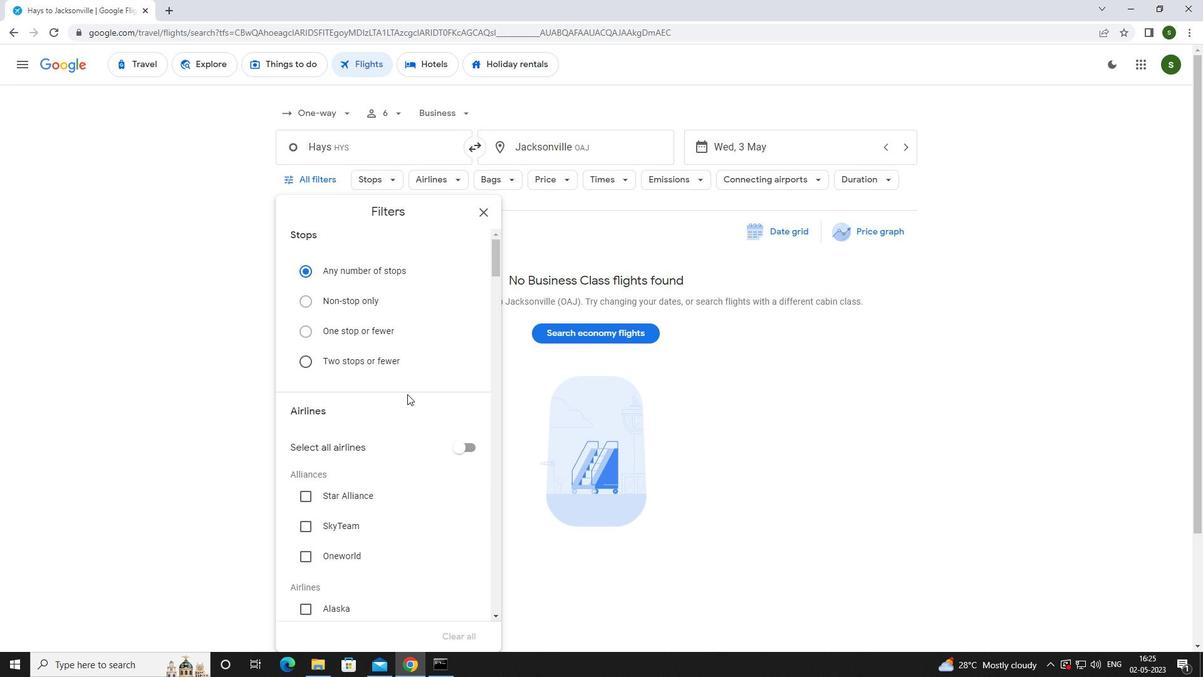 
Action: Mouse scrolled (407, 393) with delta (0, 0)
Screenshot: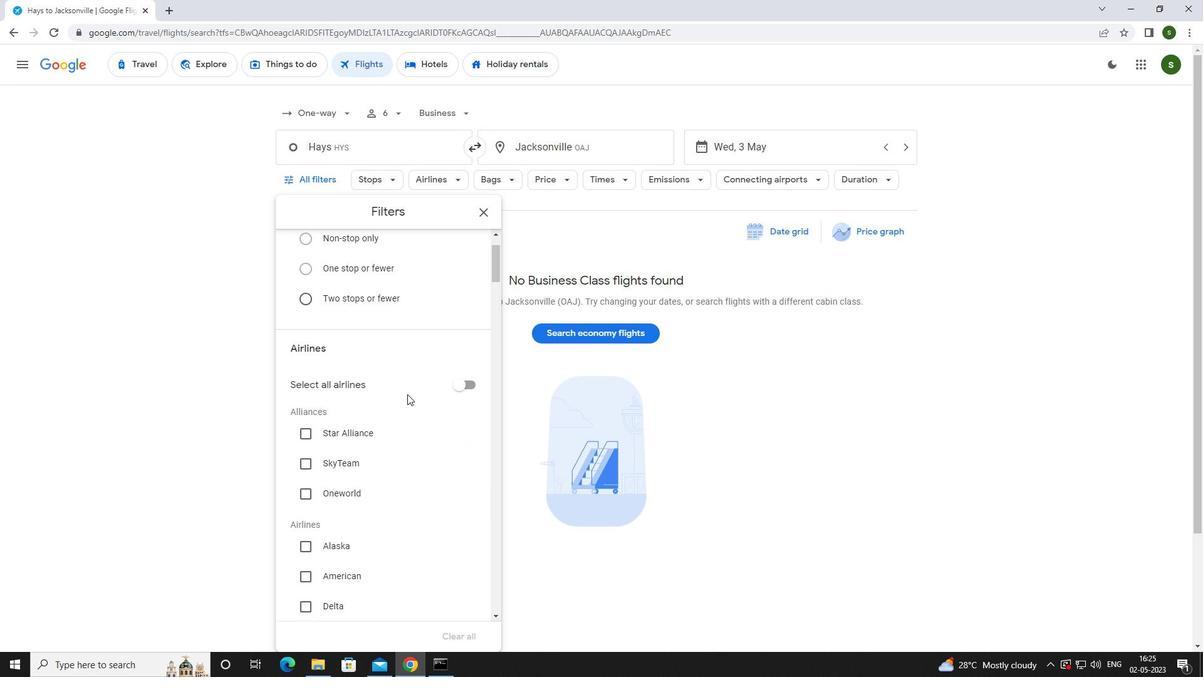
Action: Mouse moved to (300, 478)
Screenshot: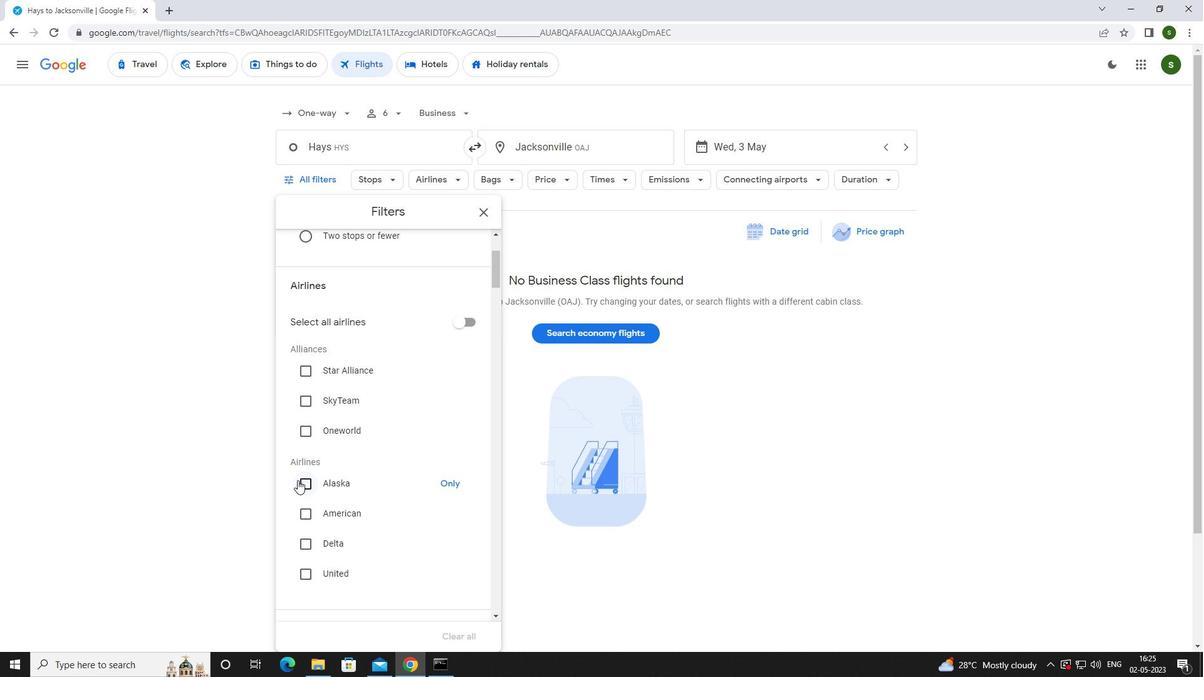 
Action: Mouse pressed left at (300, 478)
Screenshot: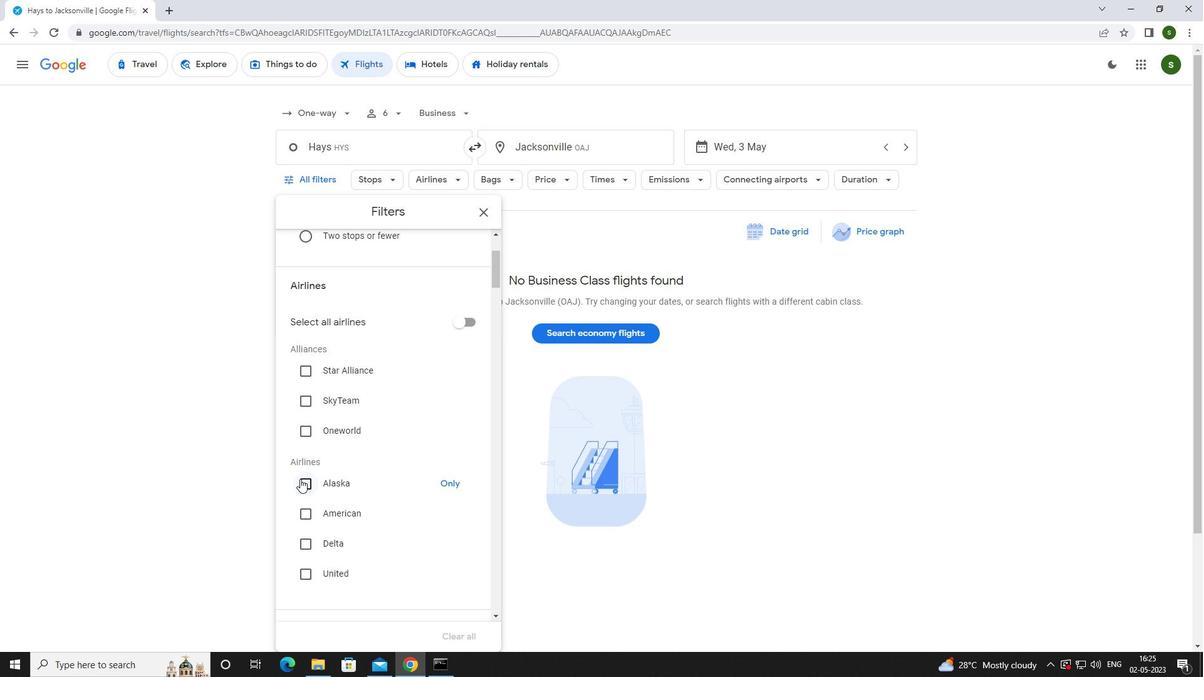 
Action: Mouse moved to (399, 443)
Screenshot: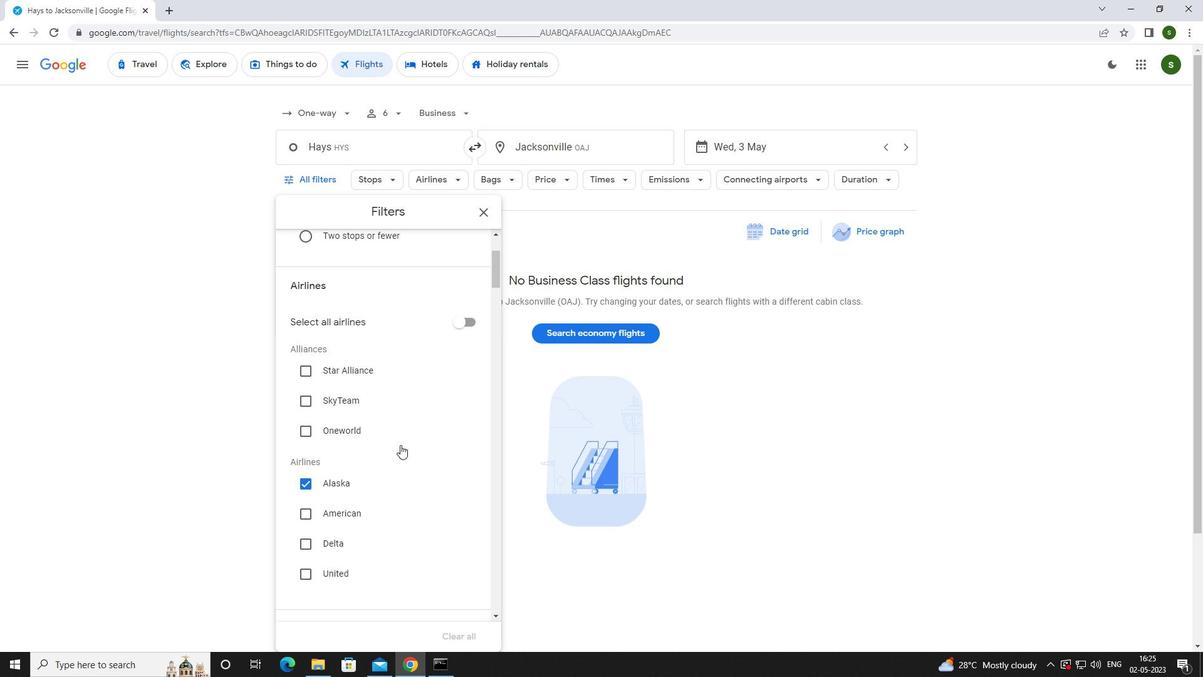 
Action: Mouse scrolled (399, 442) with delta (0, 0)
Screenshot: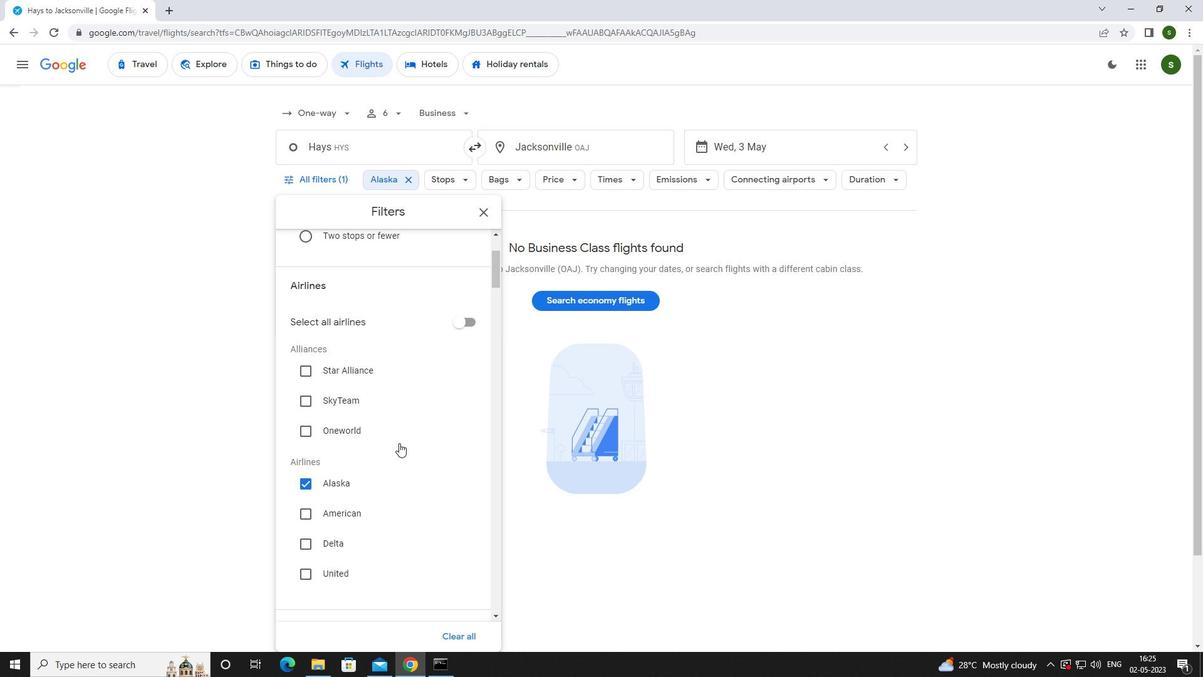 
Action: Mouse scrolled (399, 442) with delta (0, 0)
Screenshot: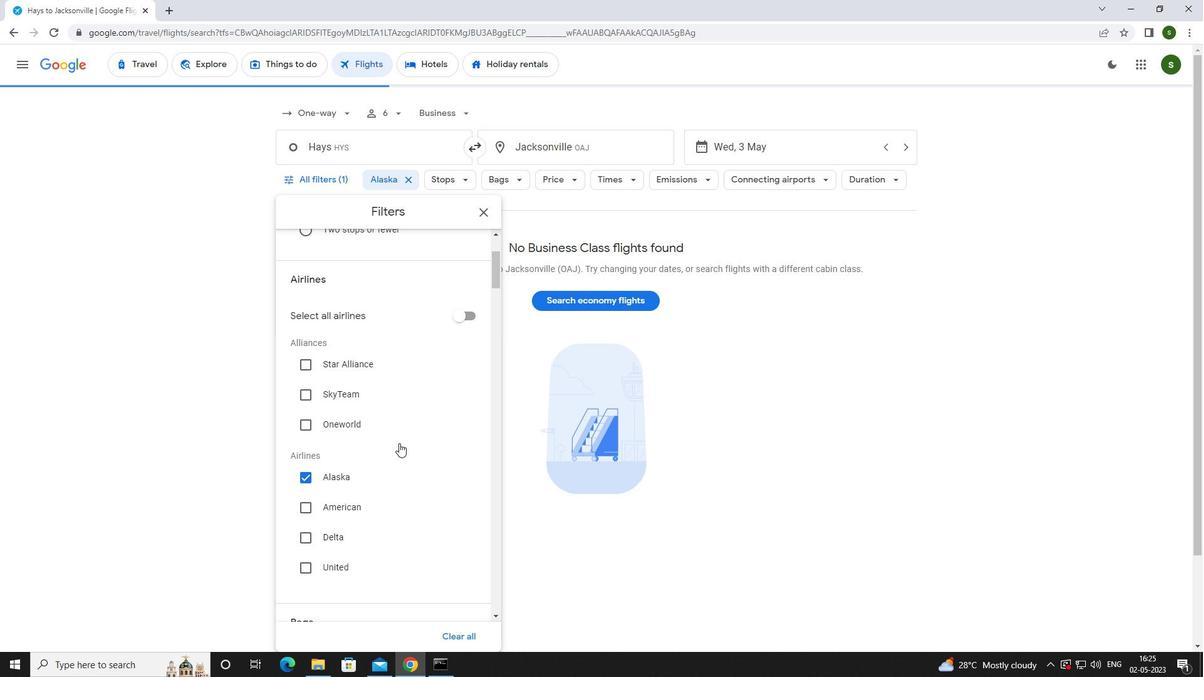 
Action: Mouse scrolled (399, 442) with delta (0, 0)
Screenshot: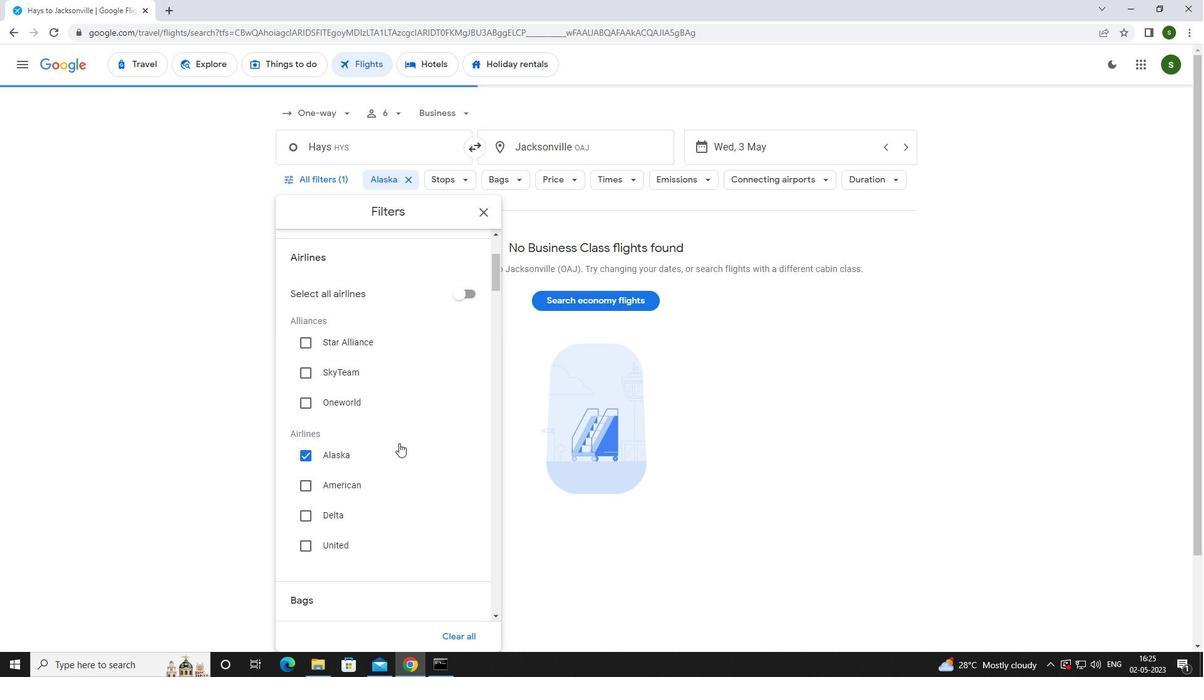 
Action: Mouse scrolled (399, 442) with delta (0, 0)
Screenshot: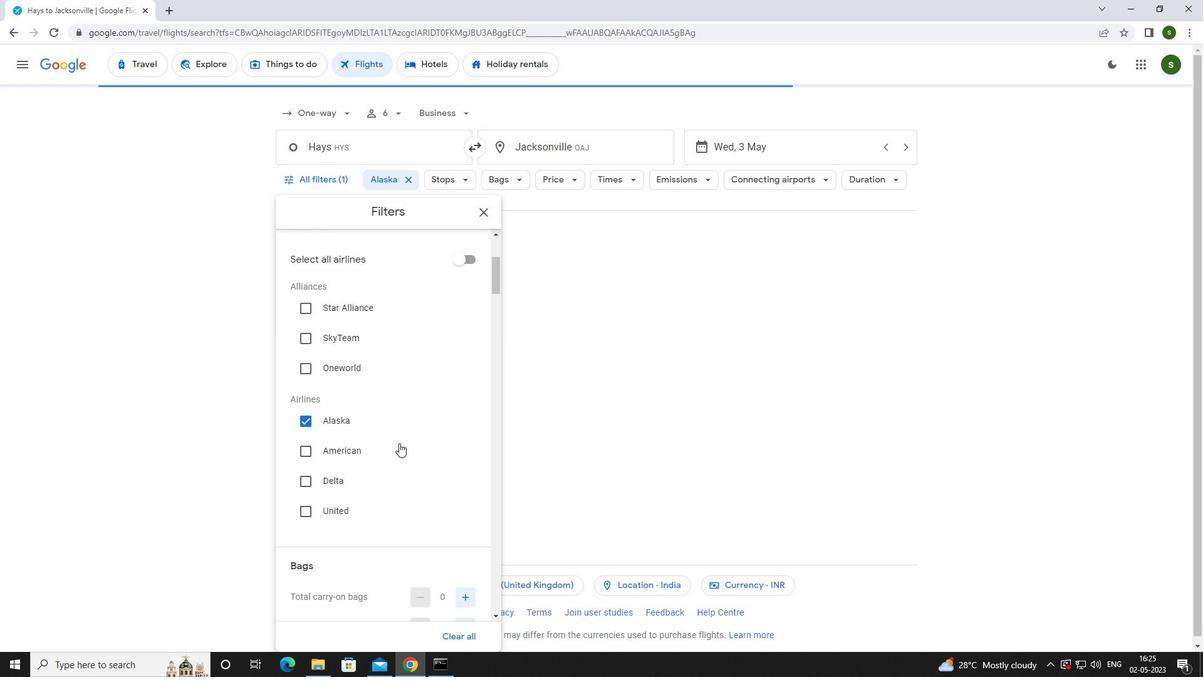 
Action: Mouse moved to (459, 439)
Screenshot: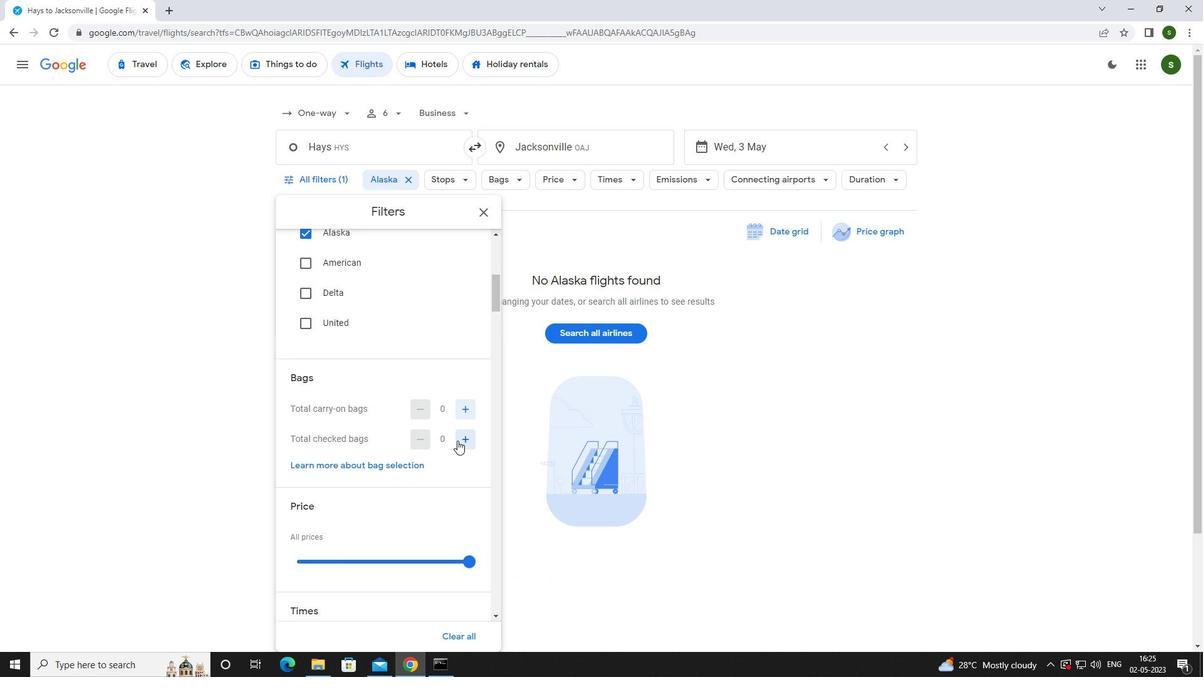
Action: Mouse pressed left at (459, 439)
Screenshot: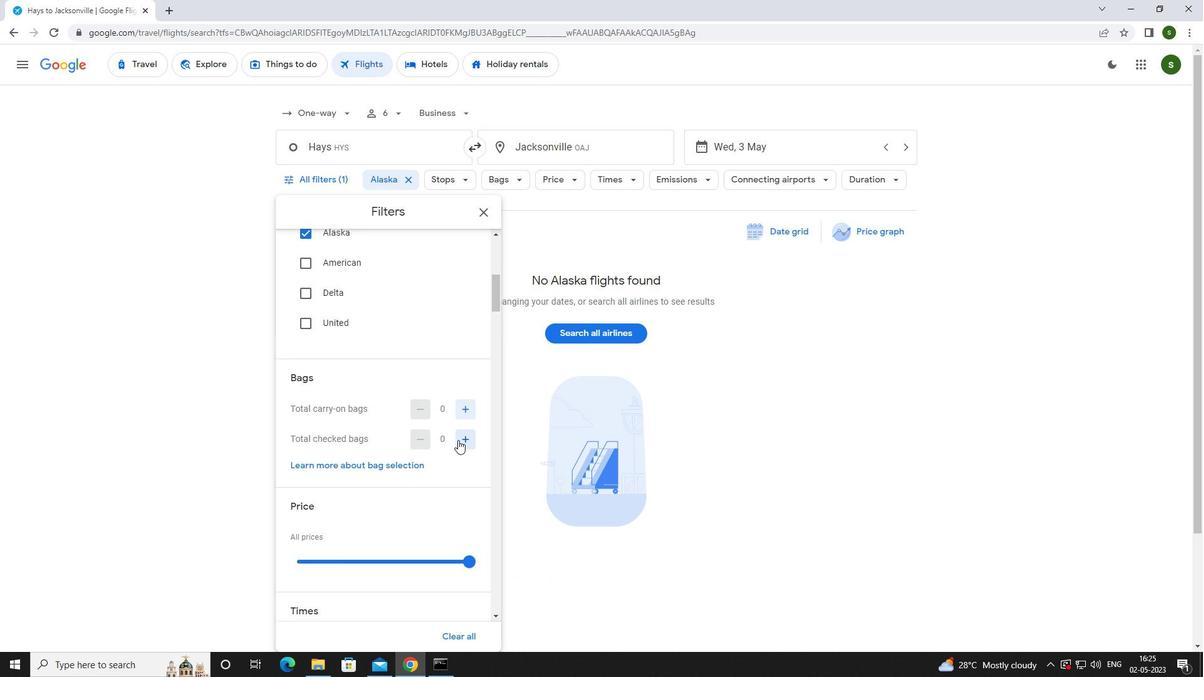 
Action: Mouse scrolled (459, 438) with delta (0, 0)
Screenshot: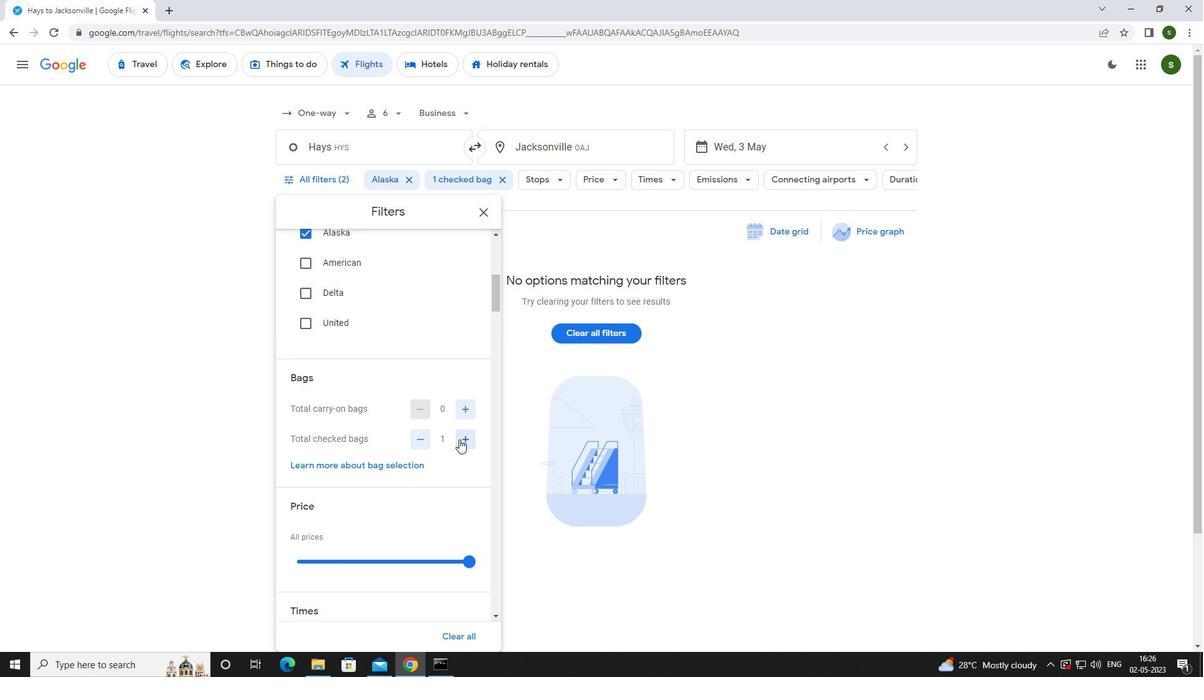 
Action: Mouse scrolled (459, 438) with delta (0, 0)
Screenshot: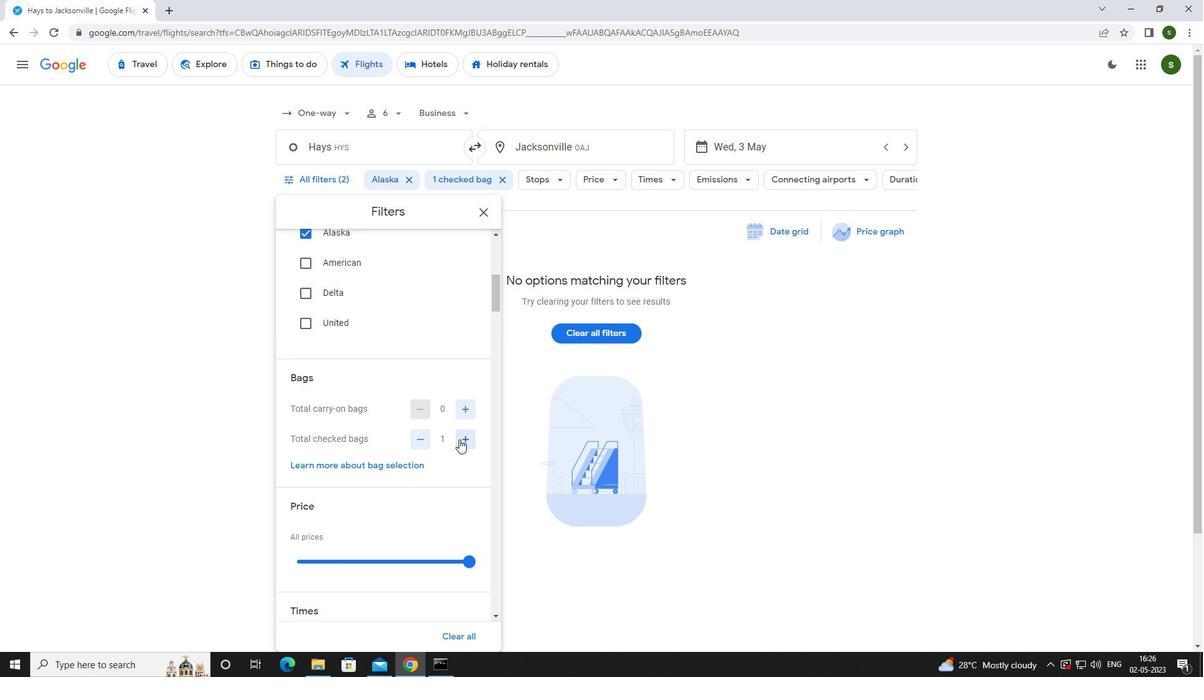 
Action: Mouse moved to (472, 438)
Screenshot: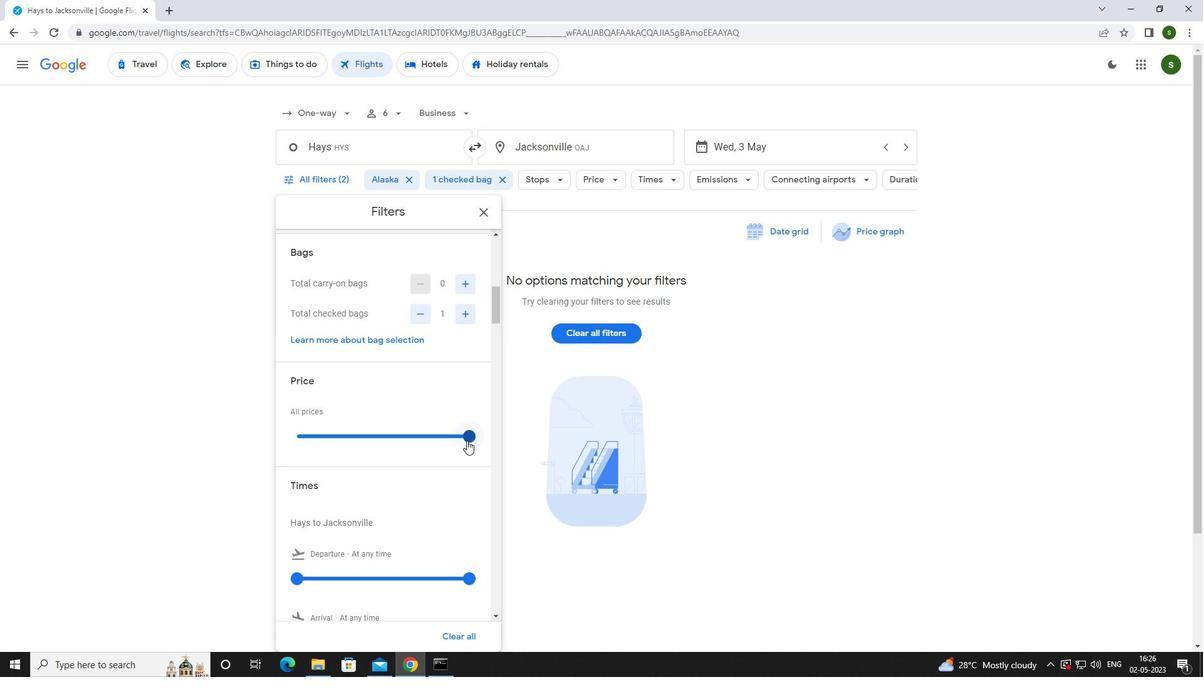 
Action: Mouse pressed left at (472, 438)
Screenshot: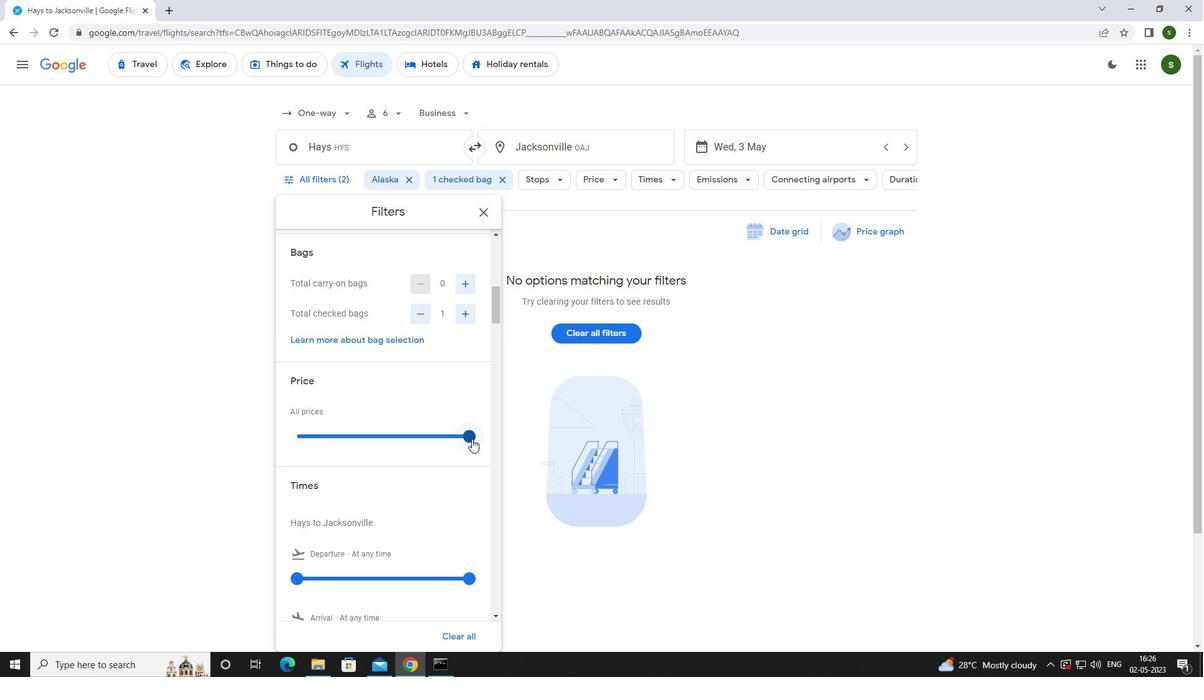 
Action: Mouse moved to (460, 442)
Screenshot: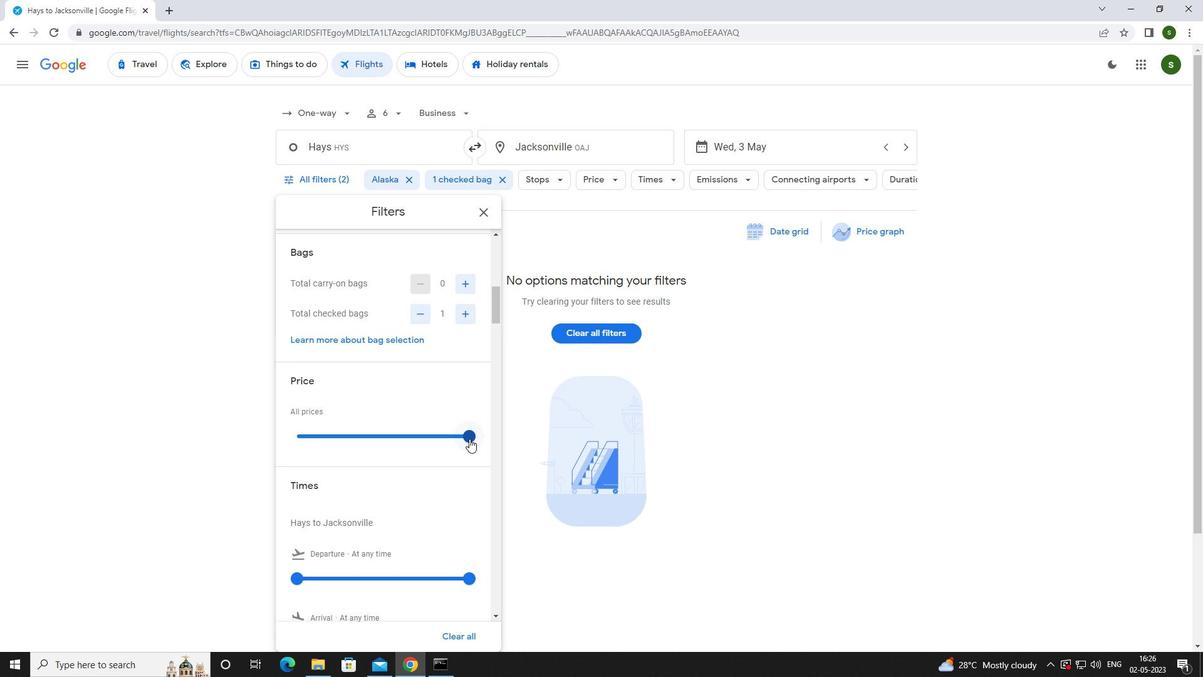 
Action: Mouse scrolled (460, 441) with delta (0, 0)
Screenshot: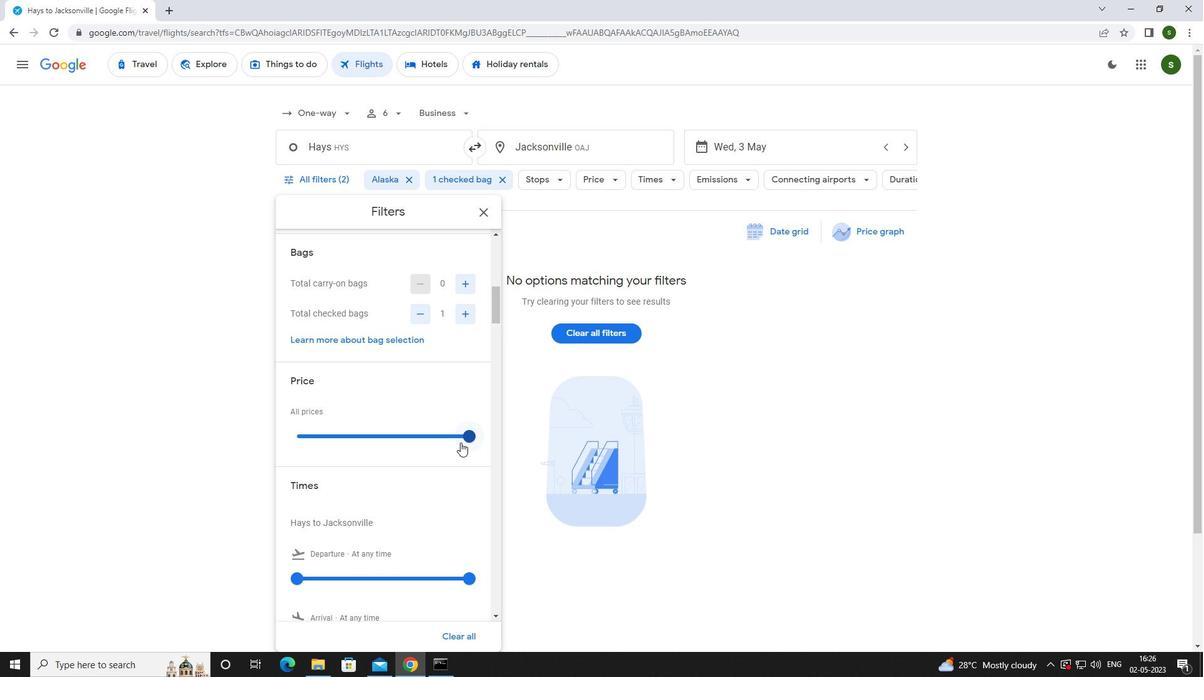 
Action: Mouse moved to (295, 514)
Screenshot: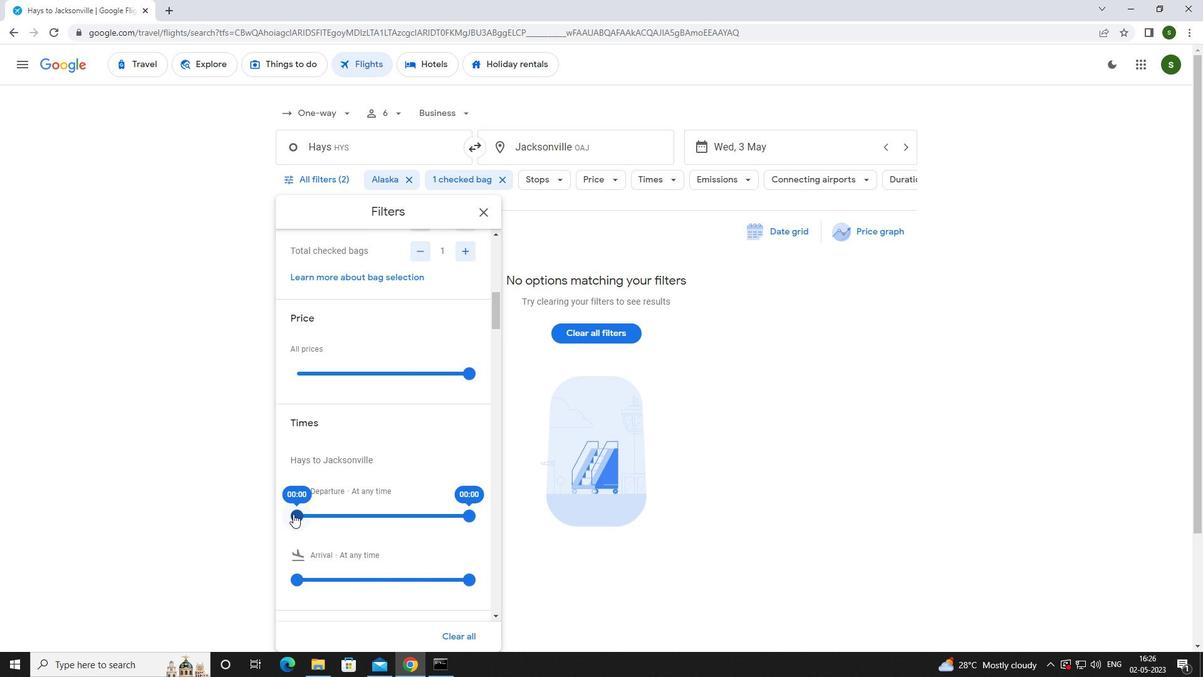 
Action: Mouse pressed left at (295, 514)
Screenshot: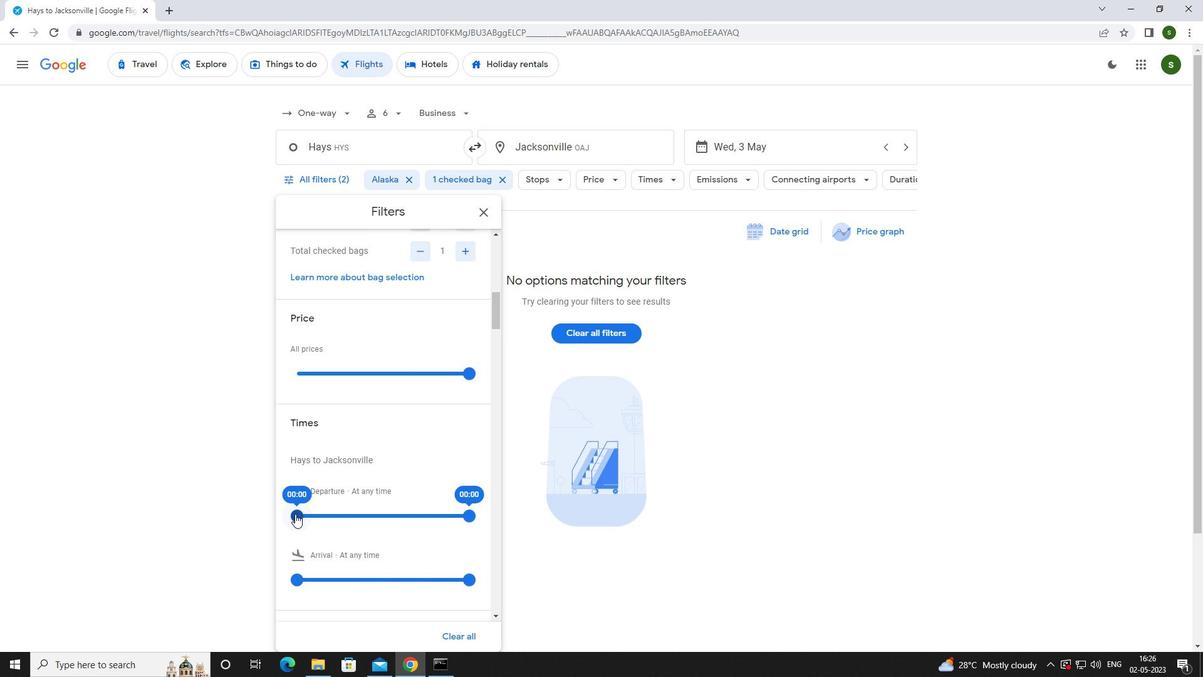 
Action: Mouse moved to (836, 416)
Screenshot: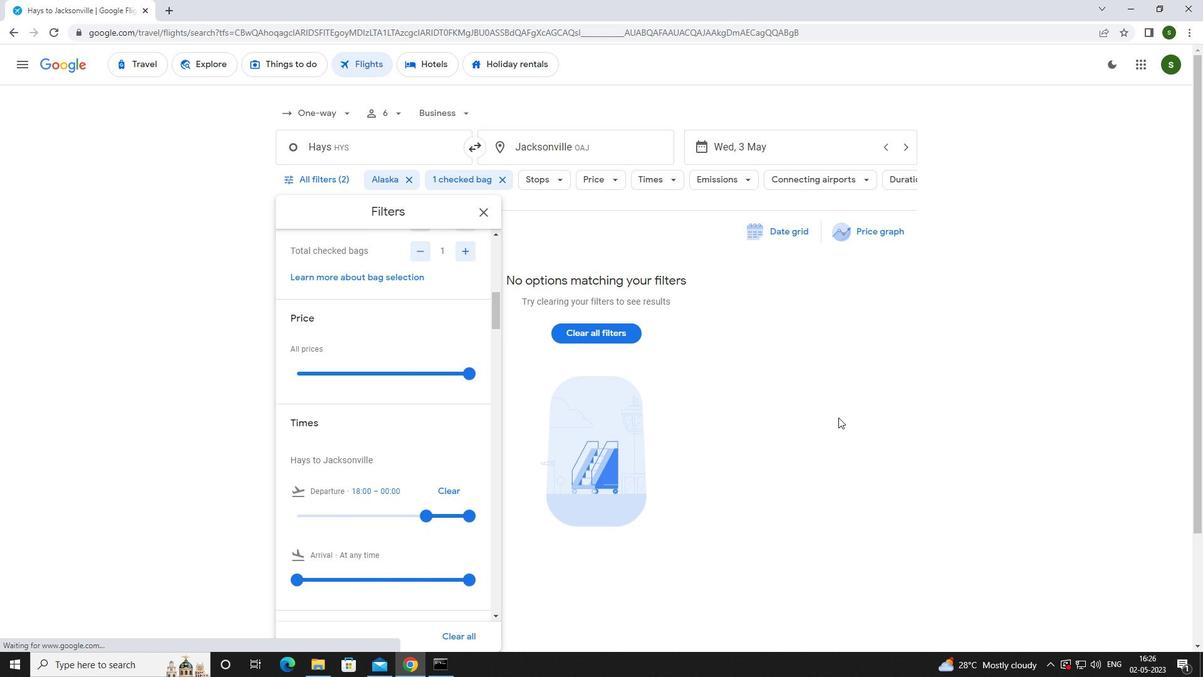 
Action: Mouse pressed left at (836, 416)
Screenshot: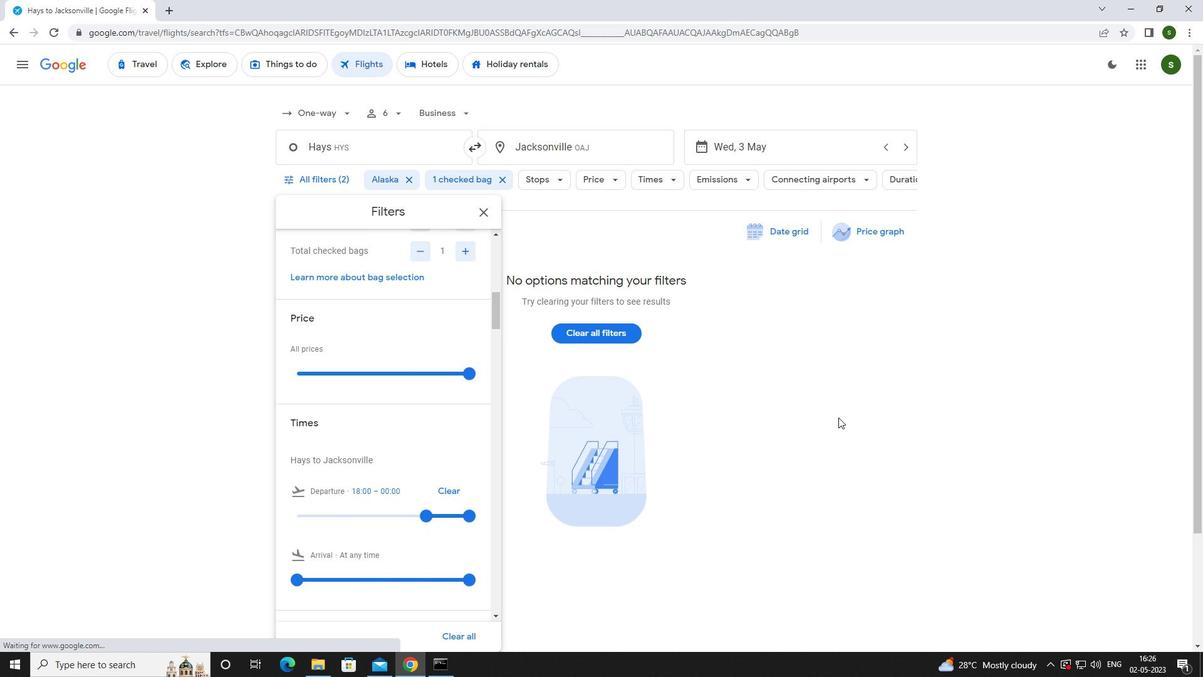 
